 Task: Check the average views per listing of shed for storage in the last 3 years.
Action: Mouse moved to (918, 219)
Screenshot: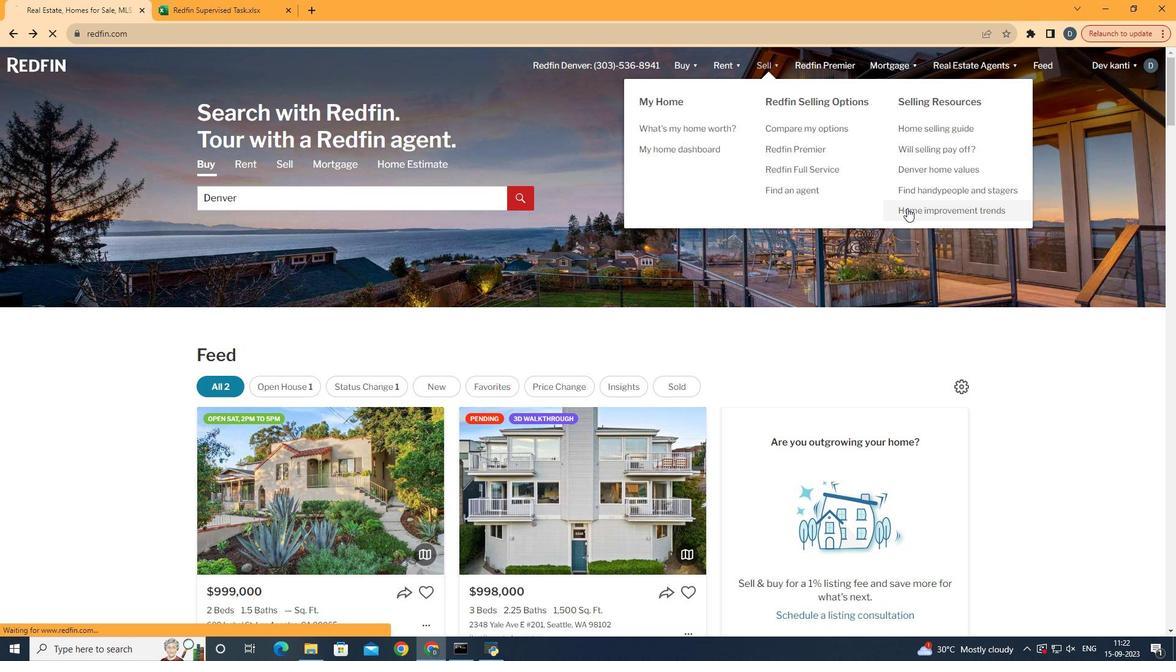 
Action: Mouse pressed left at (918, 219)
Screenshot: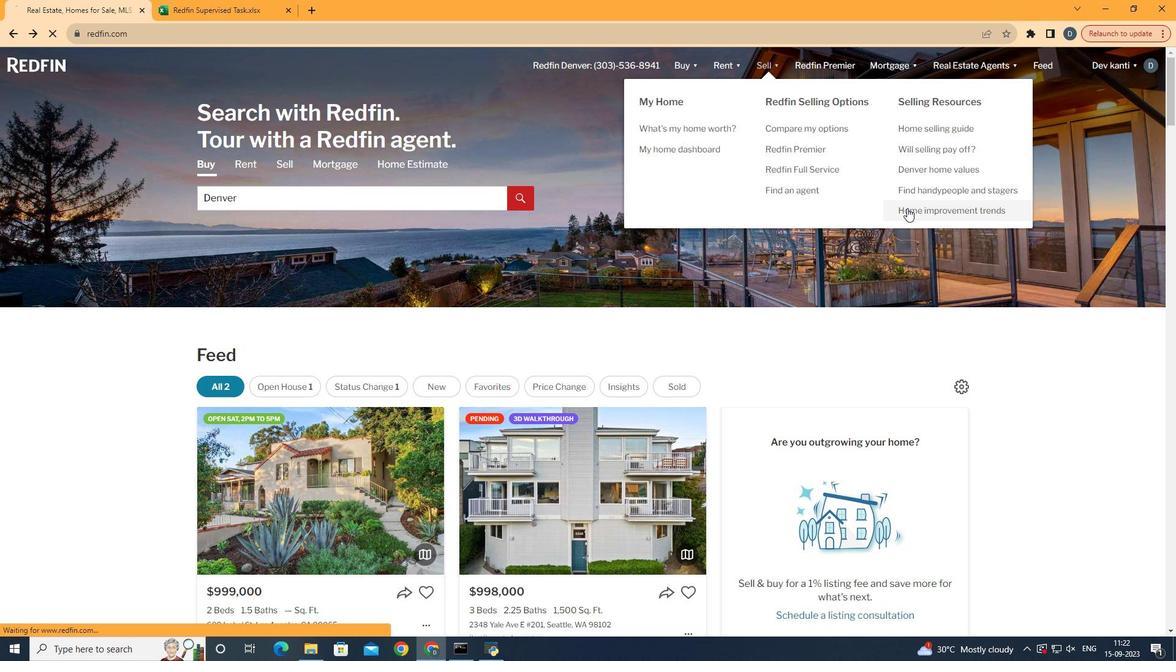 
Action: Mouse moved to (295, 237)
Screenshot: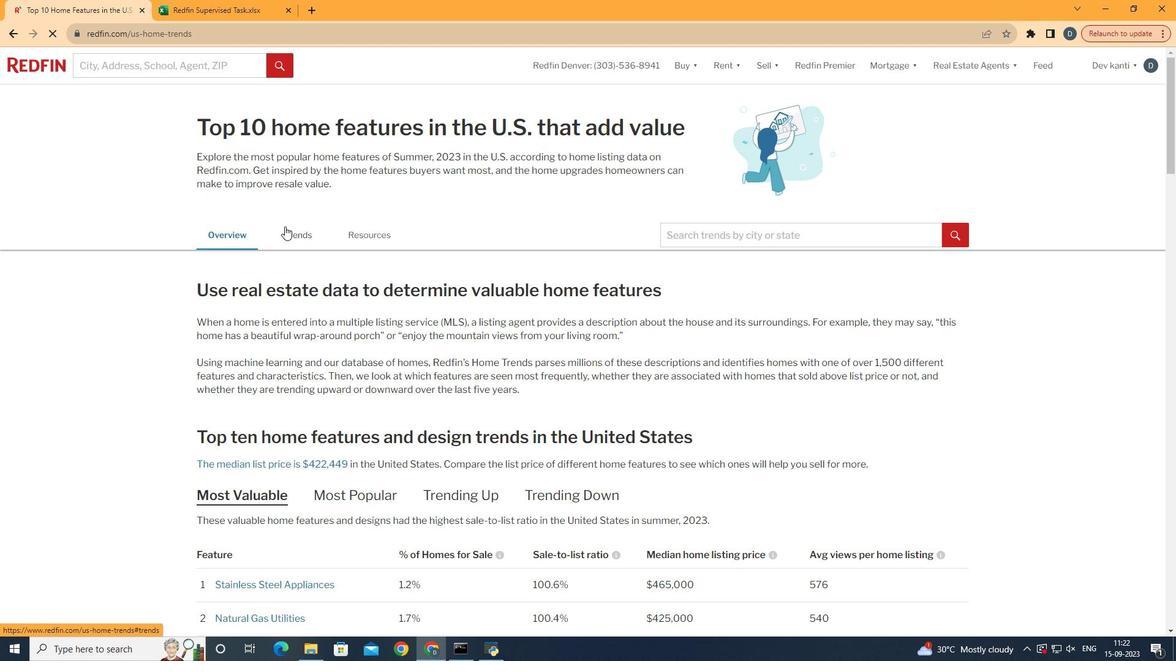 
Action: Mouse pressed left at (295, 237)
Screenshot: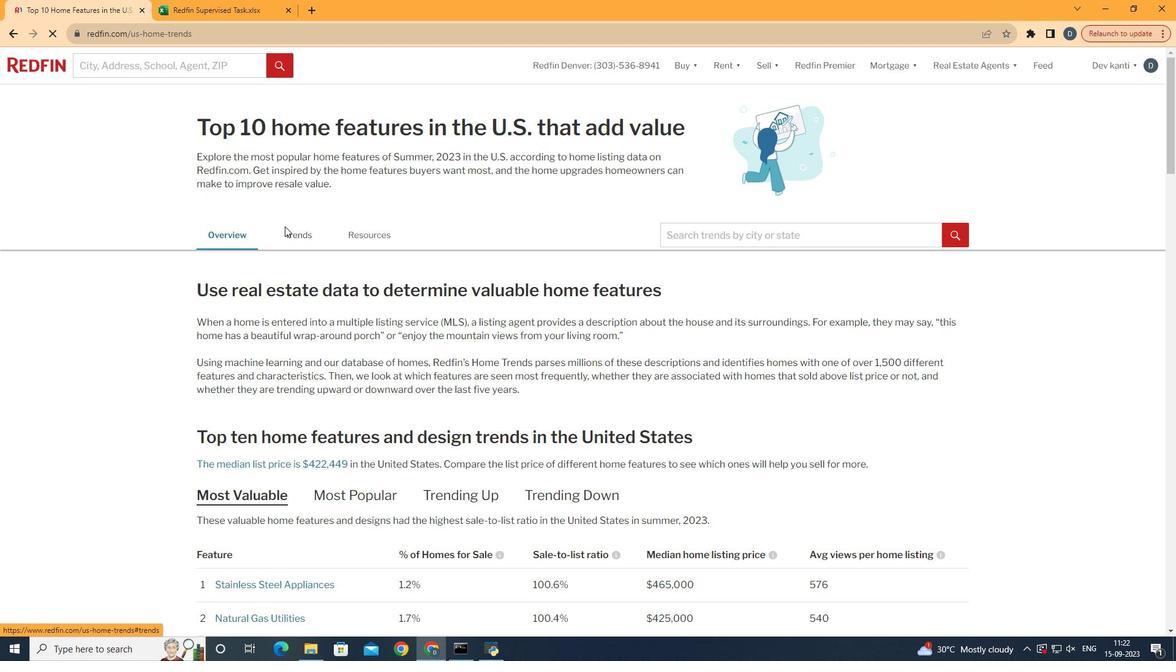 
Action: Mouse moved to (382, 302)
Screenshot: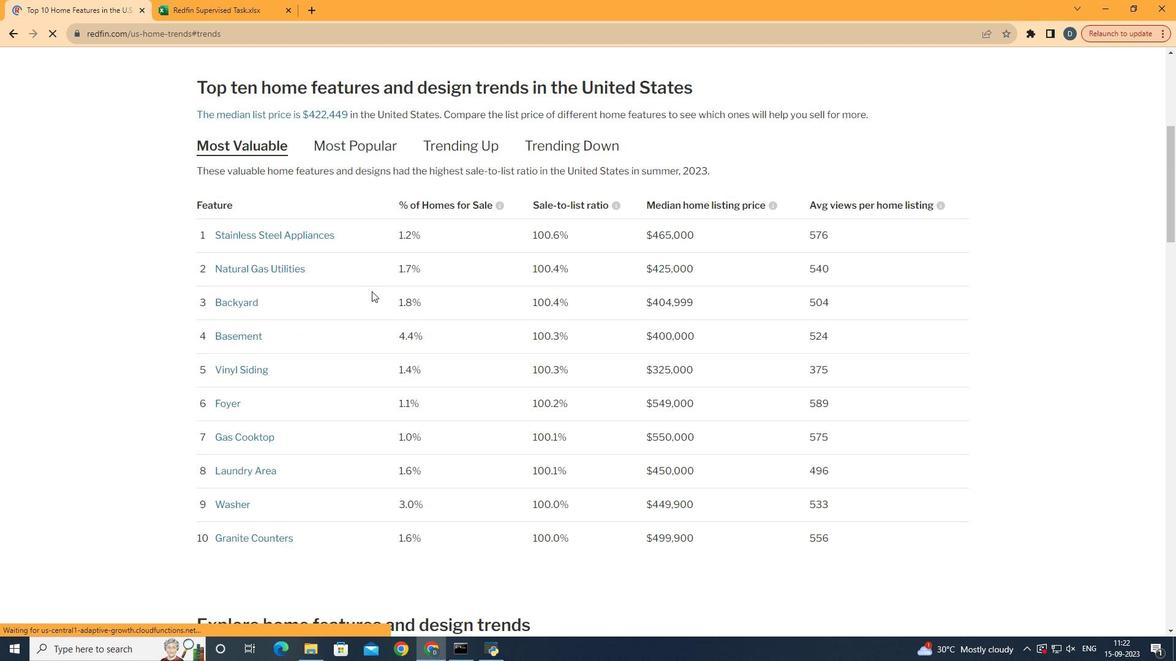 
Action: Mouse scrolled (382, 302) with delta (0, 0)
Screenshot: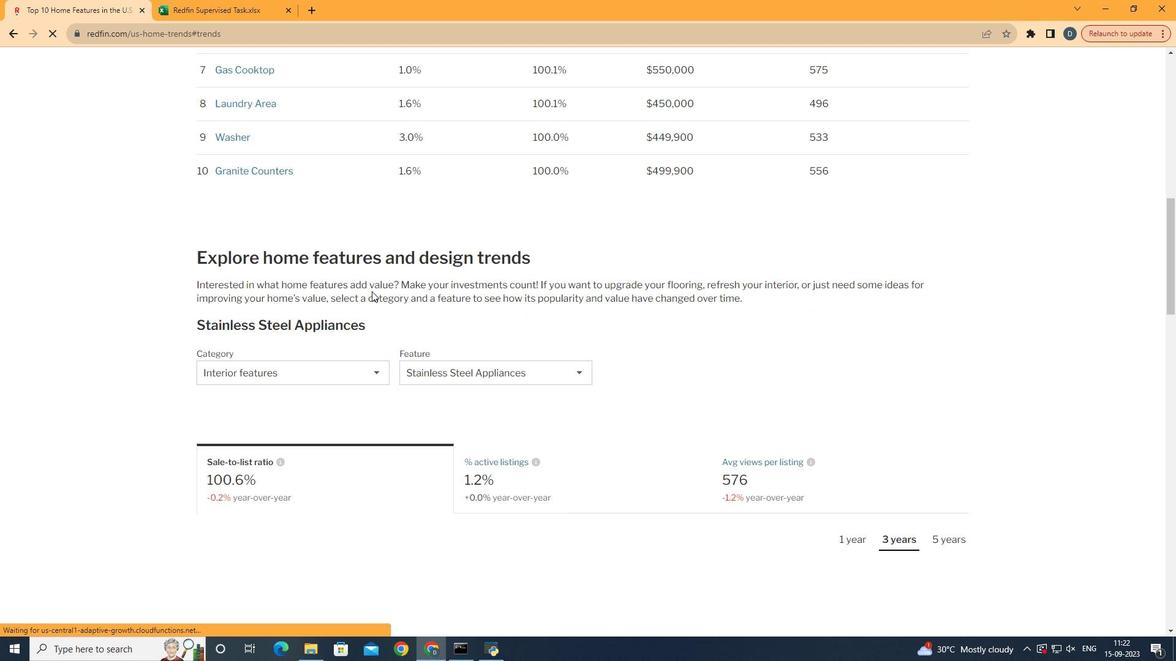 
Action: Mouse scrolled (382, 302) with delta (0, 0)
Screenshot: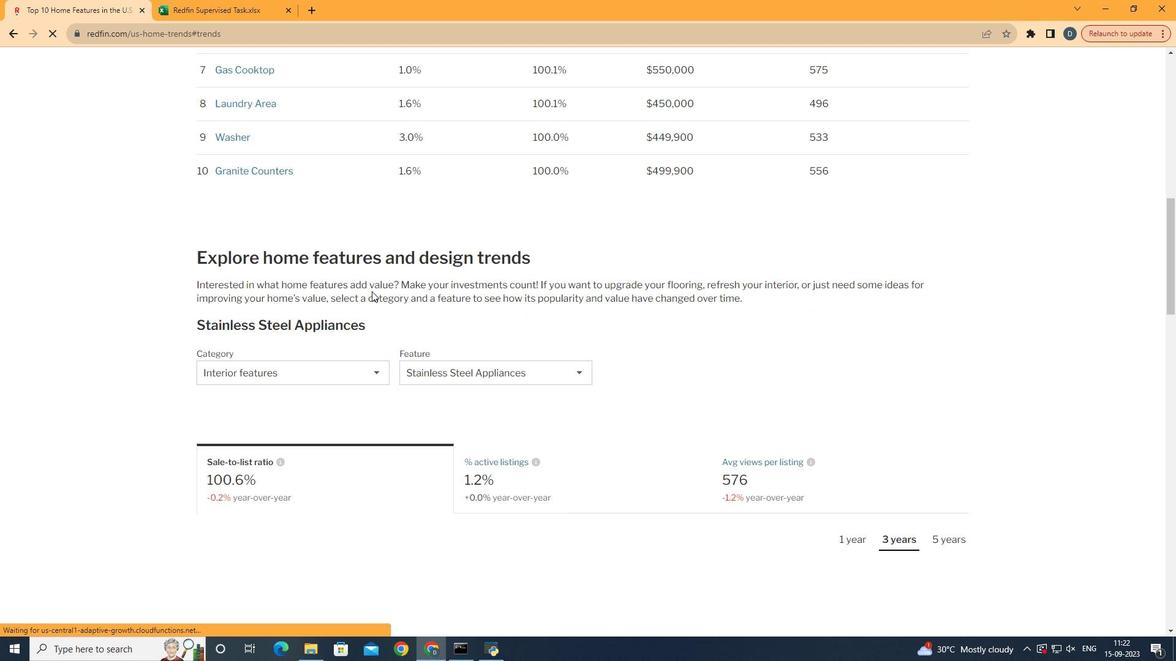 
Action: Mouse scrolled (382, 302) with delta (0, 0)
Screenshot: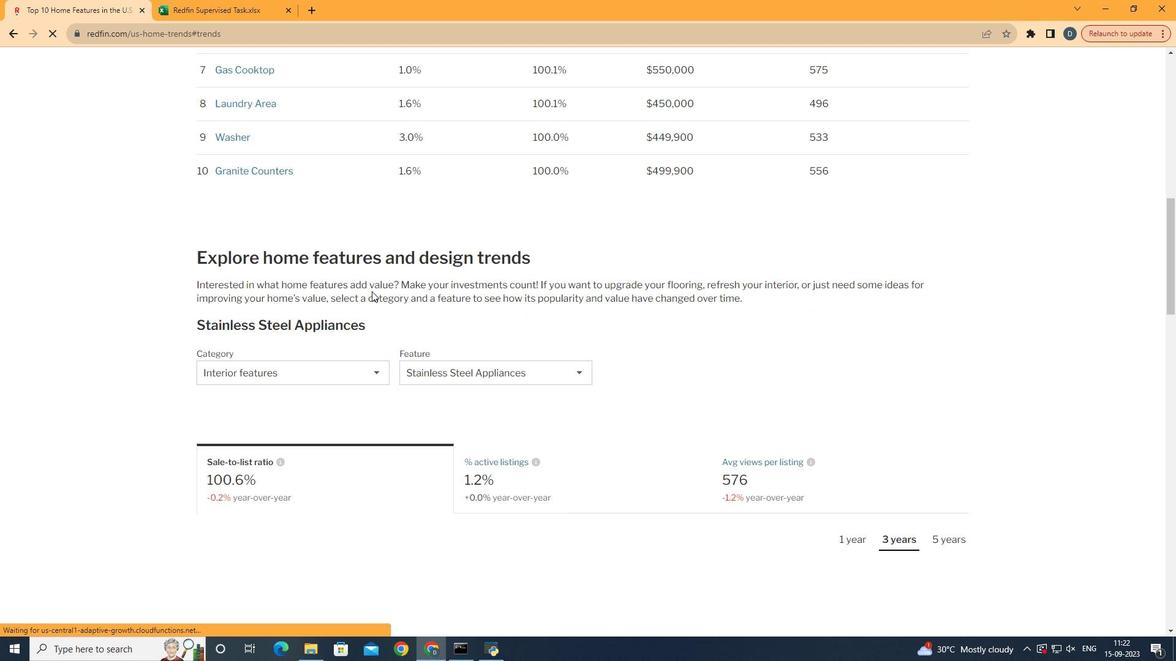 
Action: Mouse scrolled (382, 302) with delta (0, 0)
Screenshot: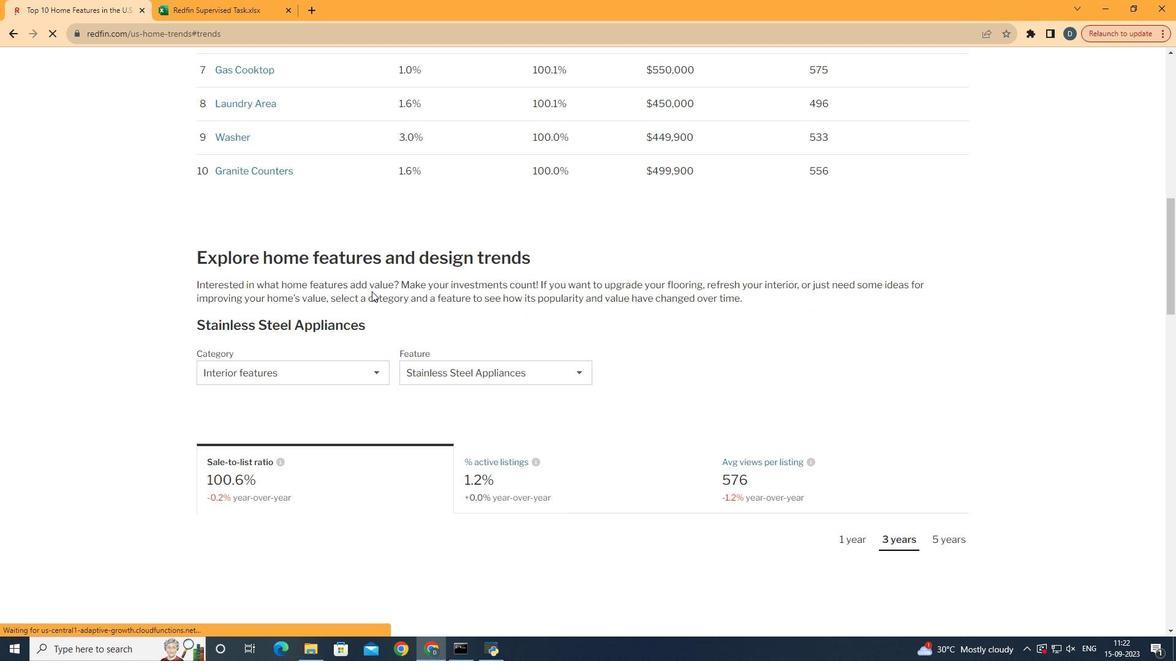 
Action: Mouse scrolled (382, 302) with delta (0, 0)
Screenshot: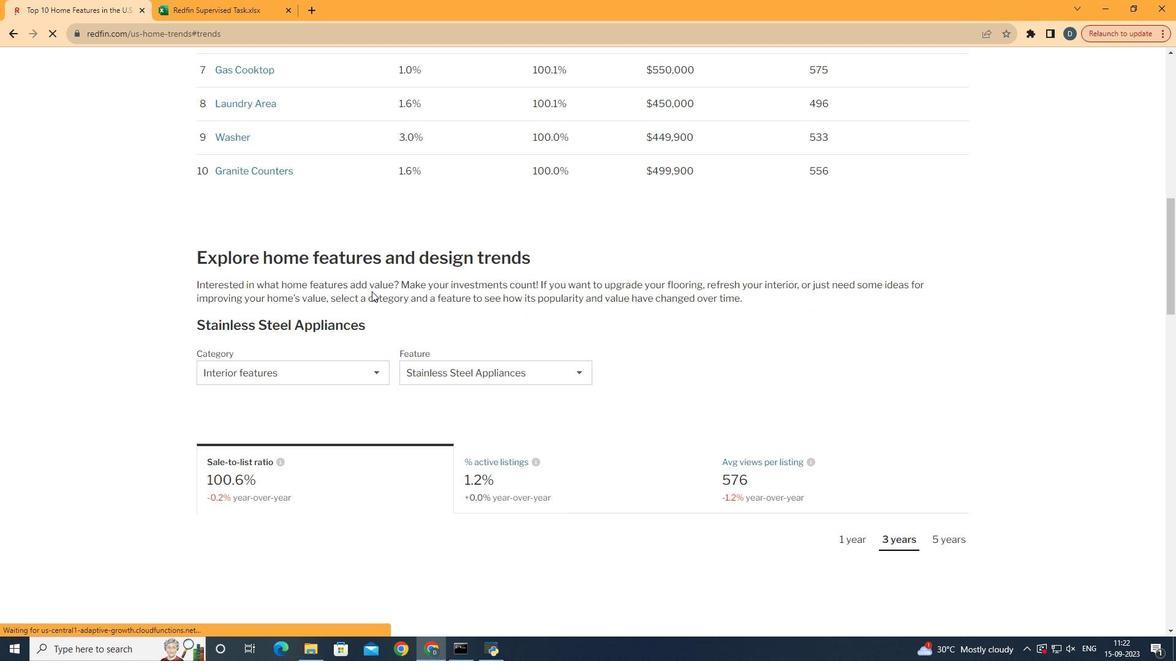 
Action: Mouse scrolled (382, 302) with delta (0, 0)
Screenshot: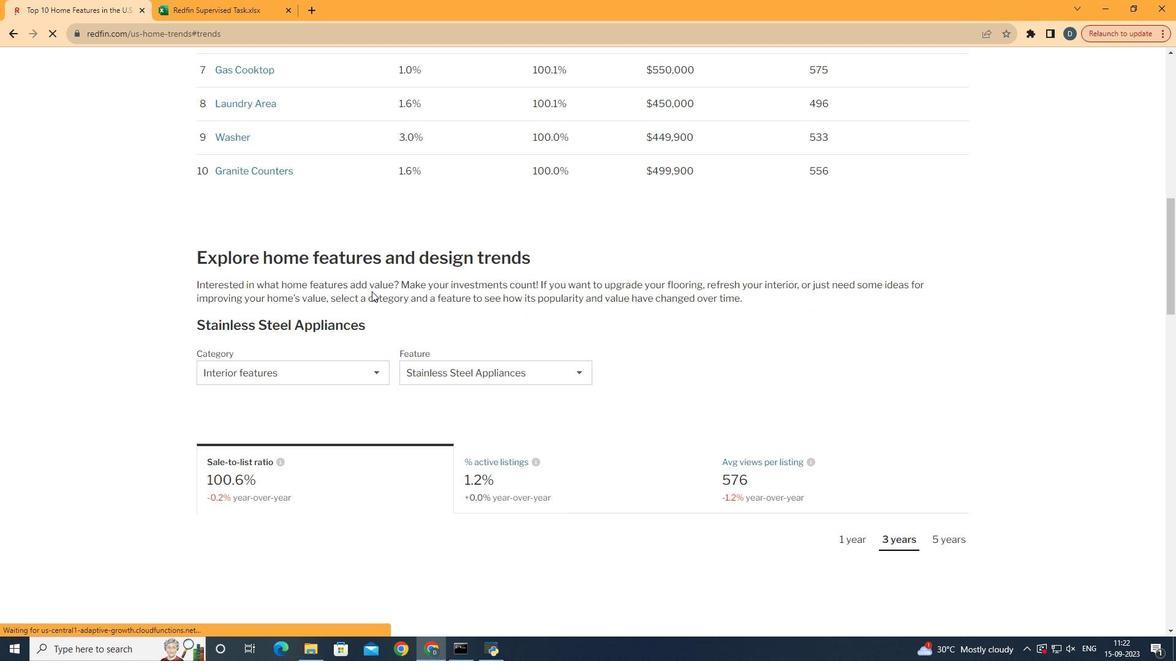 
Action: Mouse moved to (382, 302)
Screenshot: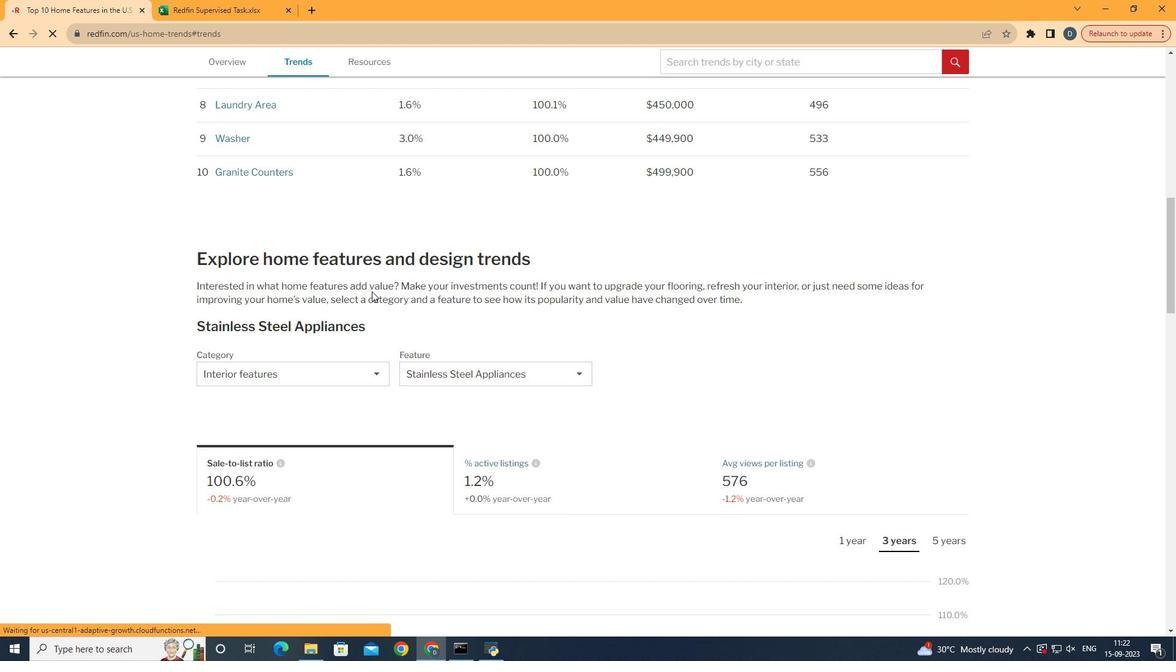 
Action: Mouse scrolled (382, 302) with delta (0, 0)
Screenshot: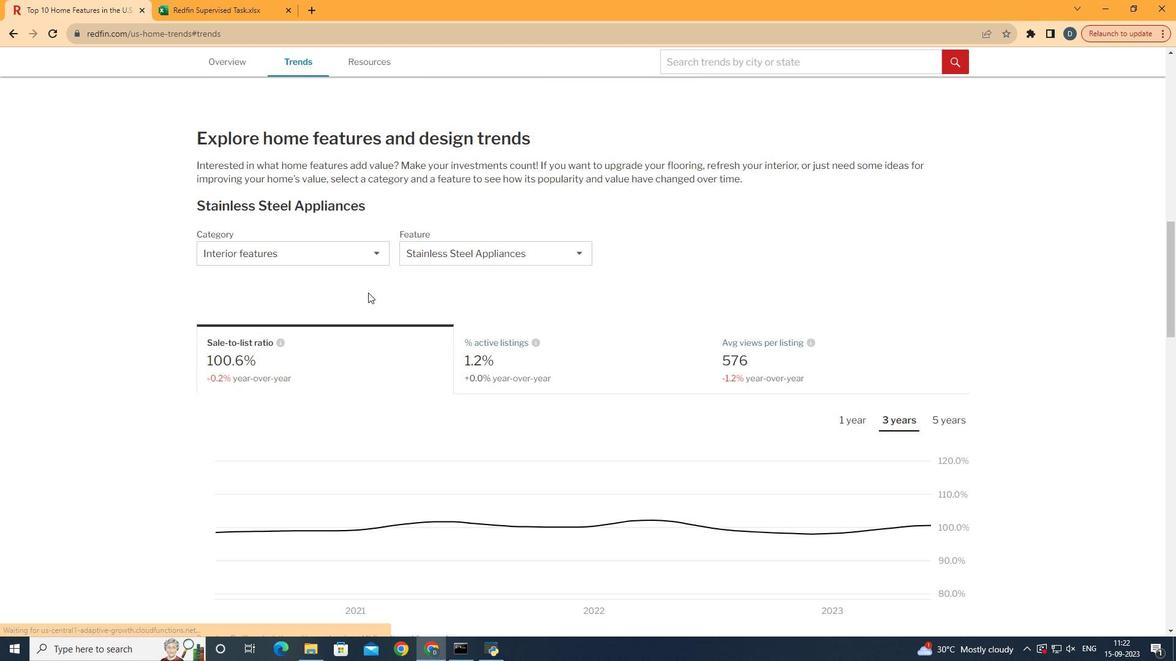 
Action: Mouse scrolled (382, 302) with delta (0, 0)
Screenshot: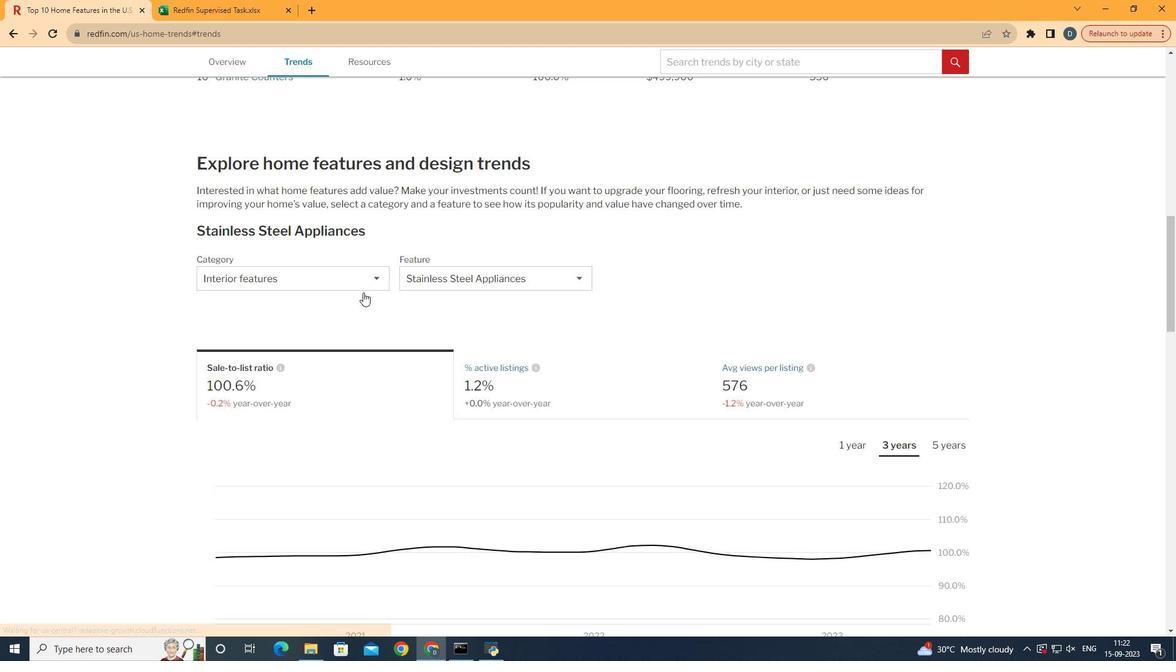 
Action: Mouse moved to (373, 303)
Screenshot: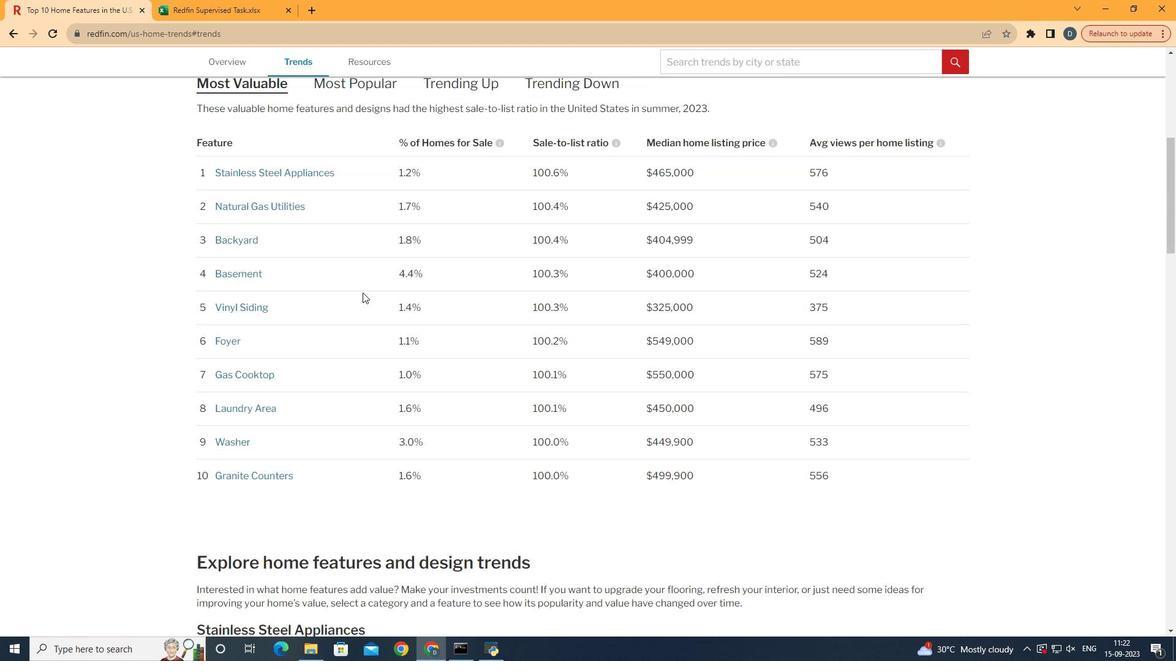 
Action: Mouse scrolled (373, 303) with delta (0, 0)
Screenshot: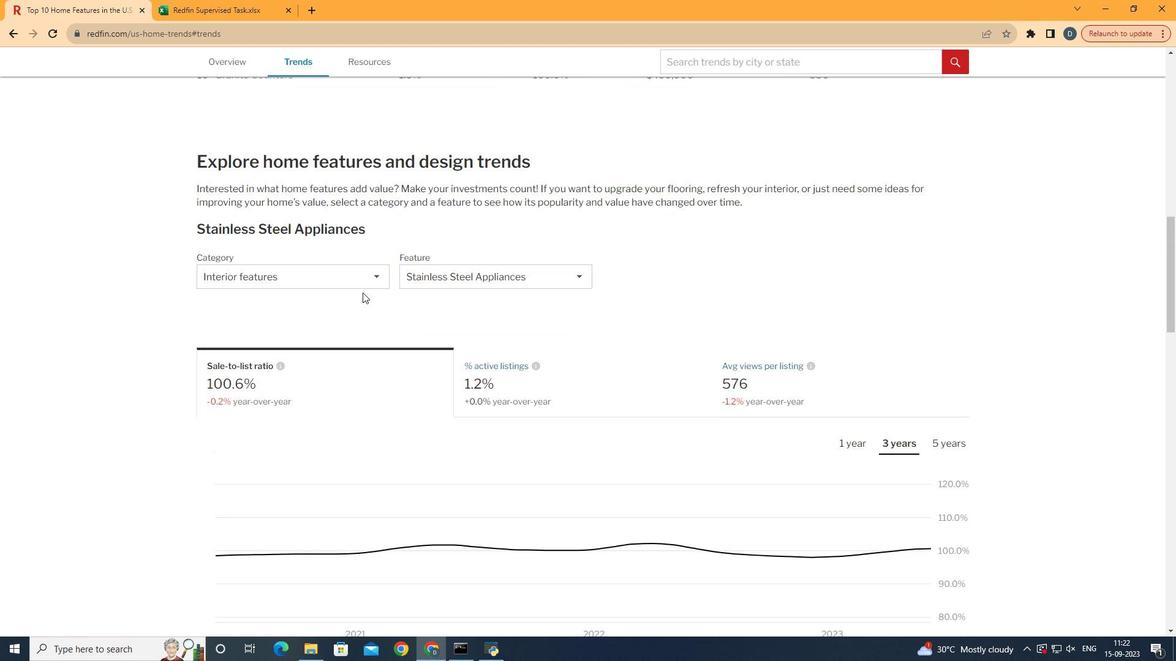 
Action: Mouse scrolled (373, 303) with delta (0, 0)
Screenshot: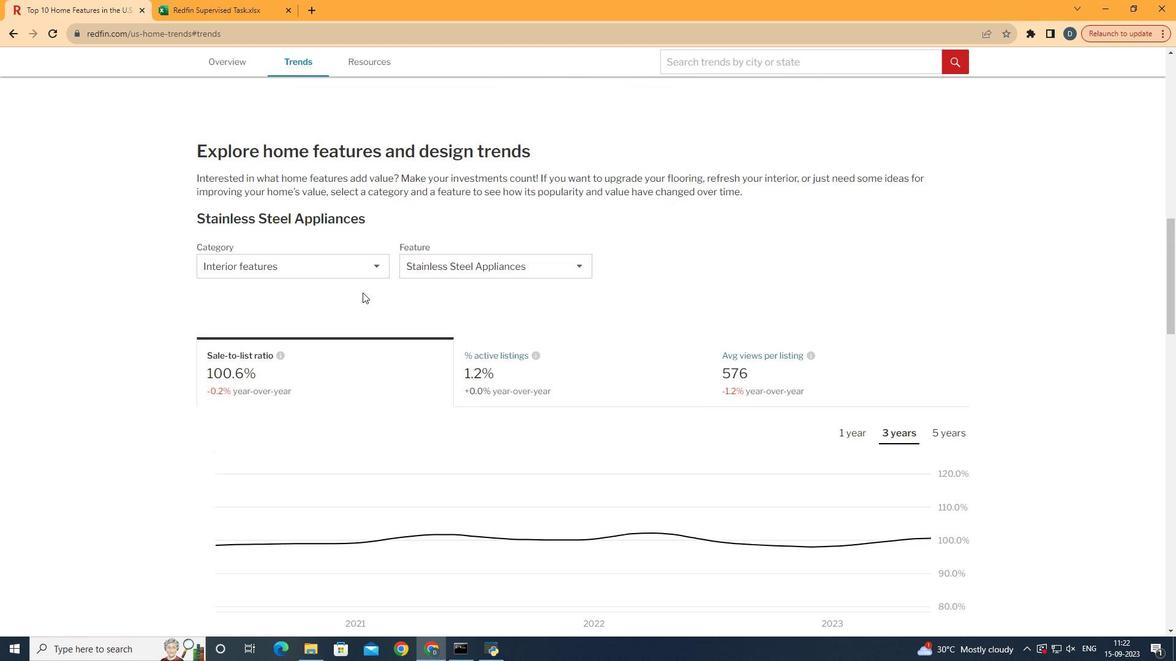 
Action: Mouse scrolled (373, 303) with delta (0, 0)
Screenshot: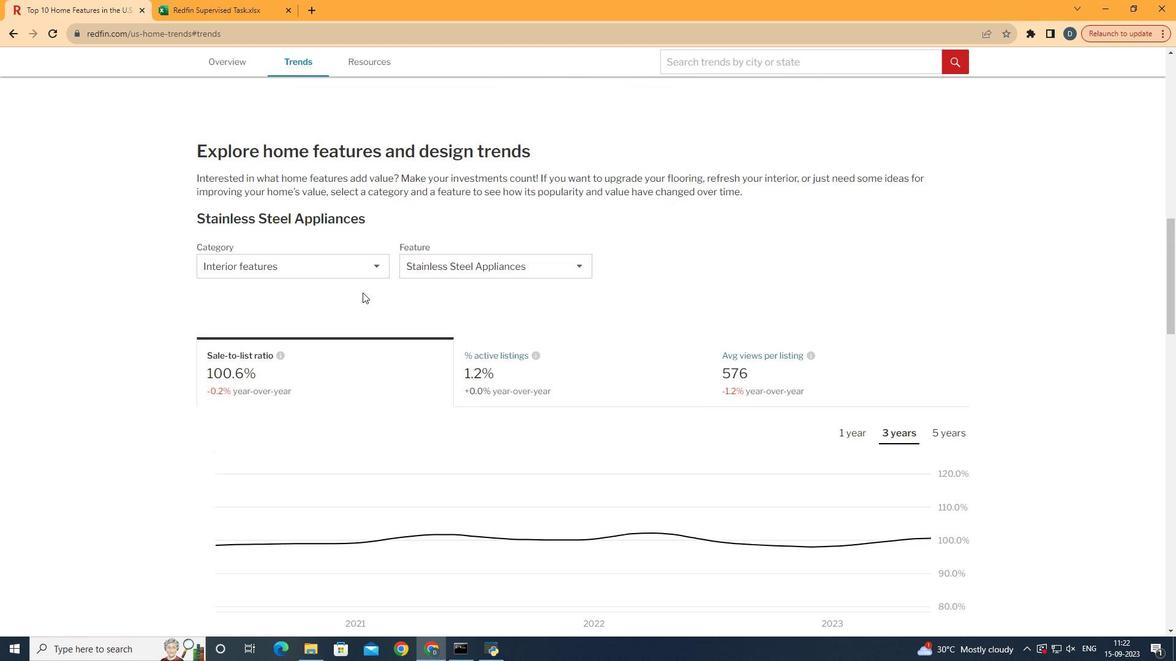 
Action: Mouse scrolled (373, 303) with delta (0, 0)
Screenshot: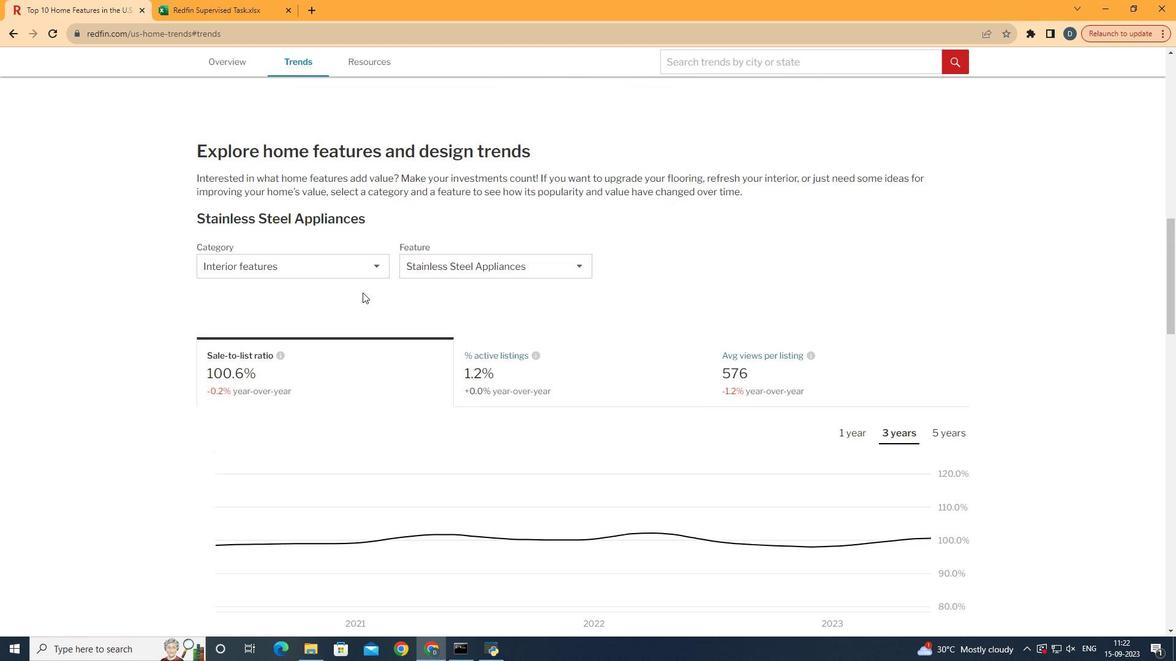 
Action: Mouse scrolled (373, 303) with delta (0, 0)
Screenshot: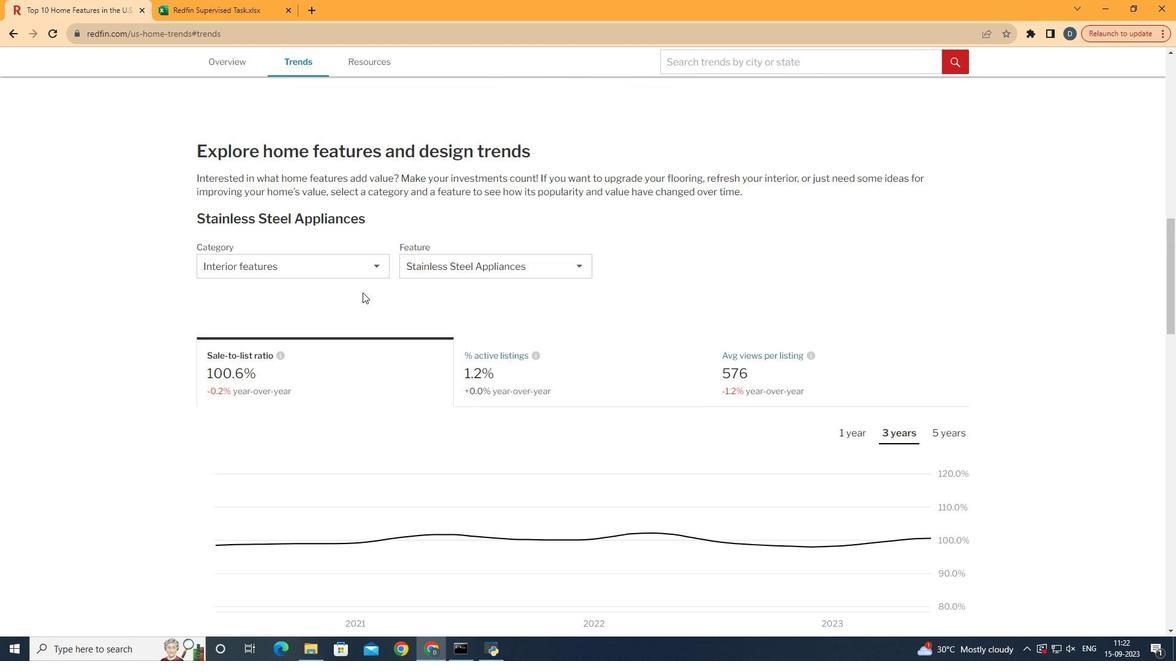 
Action: Mouse scrolled (373, 303) with delta (0, 0)
Screenshot: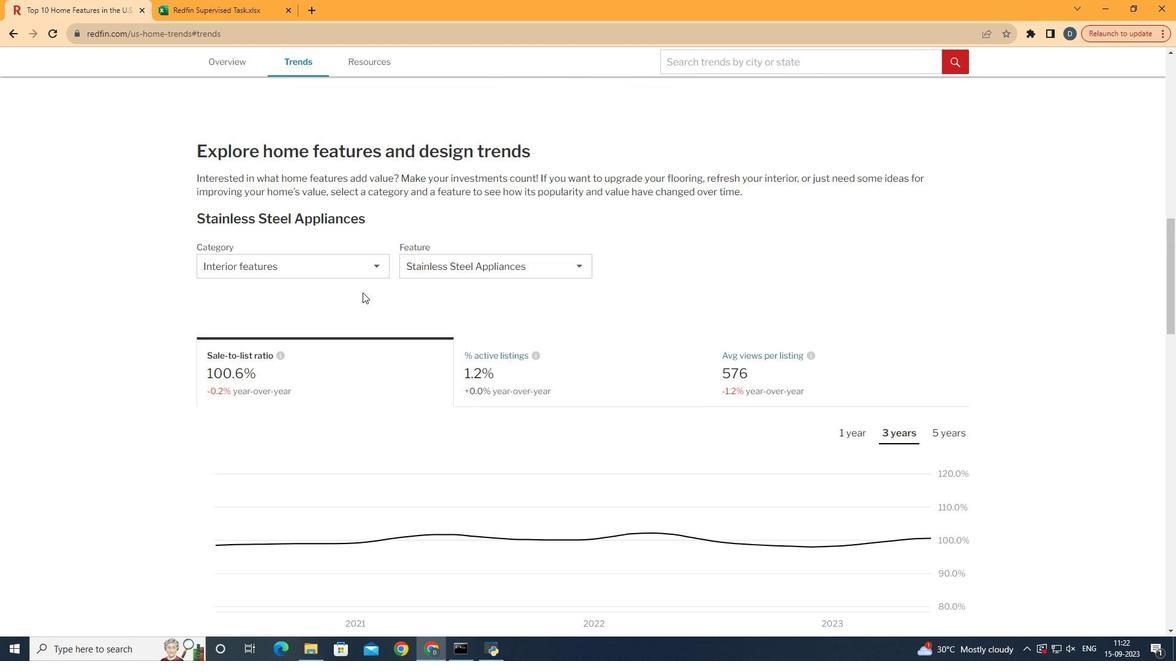 
Action: Mouse scrolled (373, 303) with delta (0, 0)
Screenshot: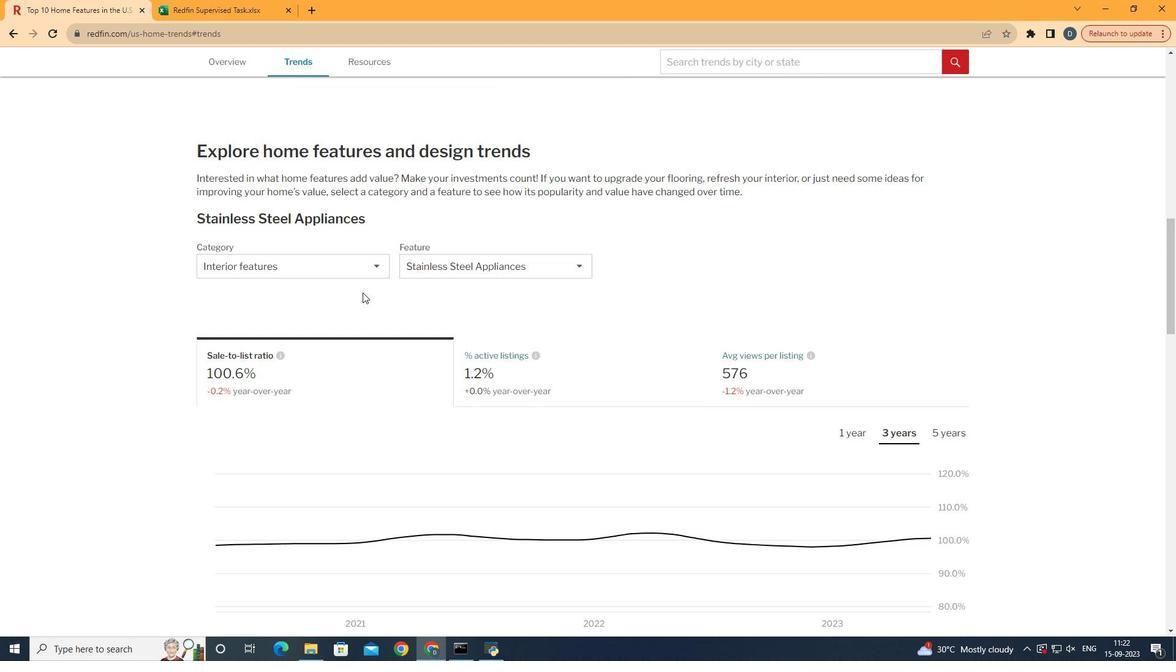 
Action: Mouse moved to (370, 281)
Screenshot: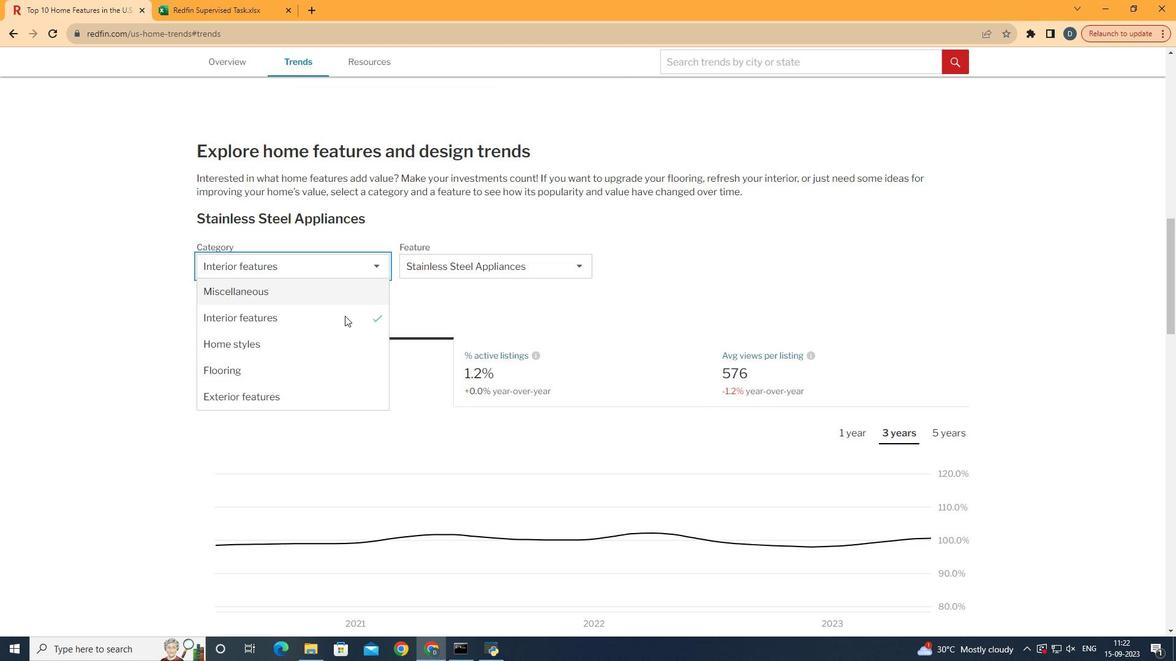 
Action: Mouse pressed left at (370, 281)
Screenshot: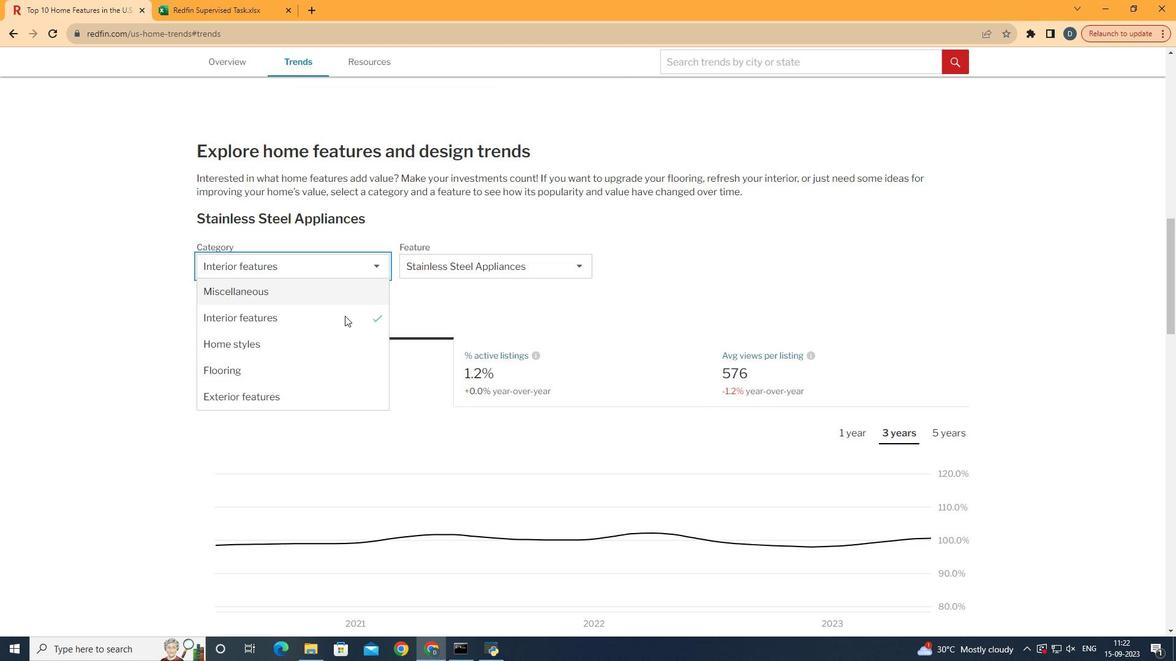 
Action: Mouse moved to (342, 413)
Screenshot: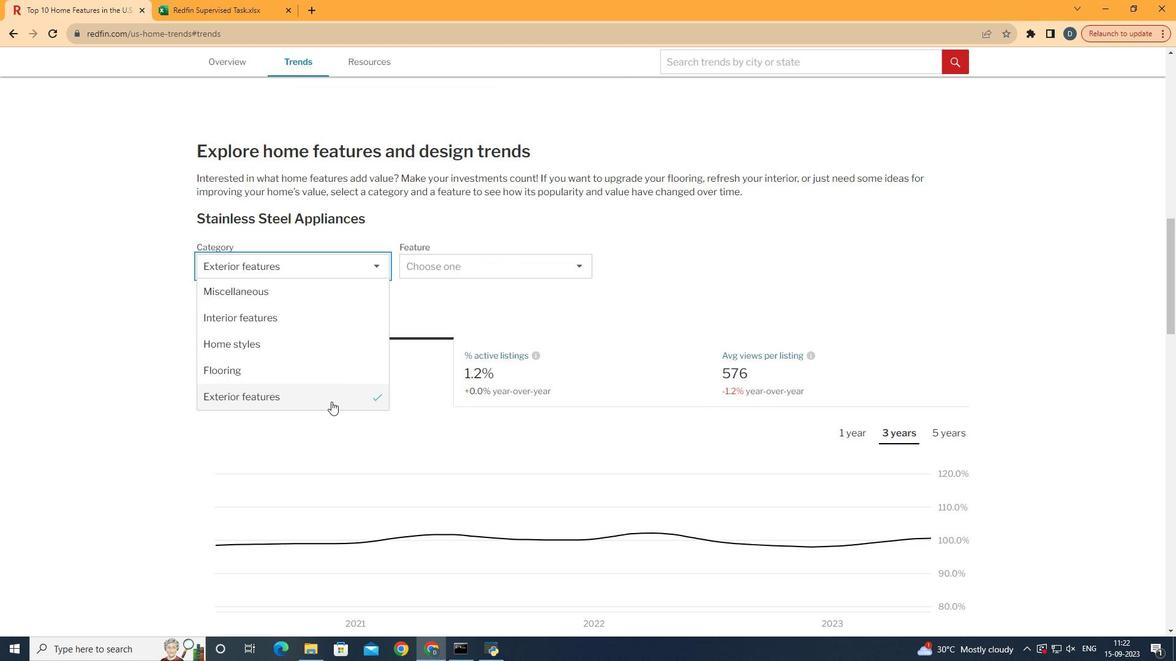
Action: Mouse pressed left at (342, 413)
Screenshot: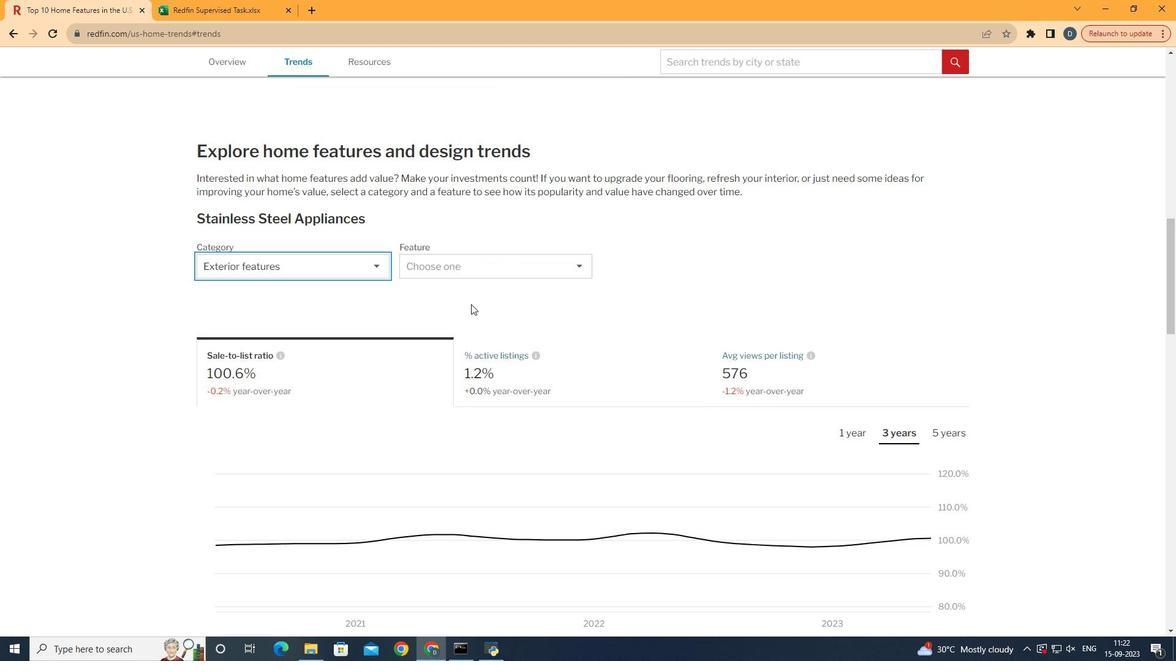 
Action: Mouse moved to (523, 275)
Screenshot: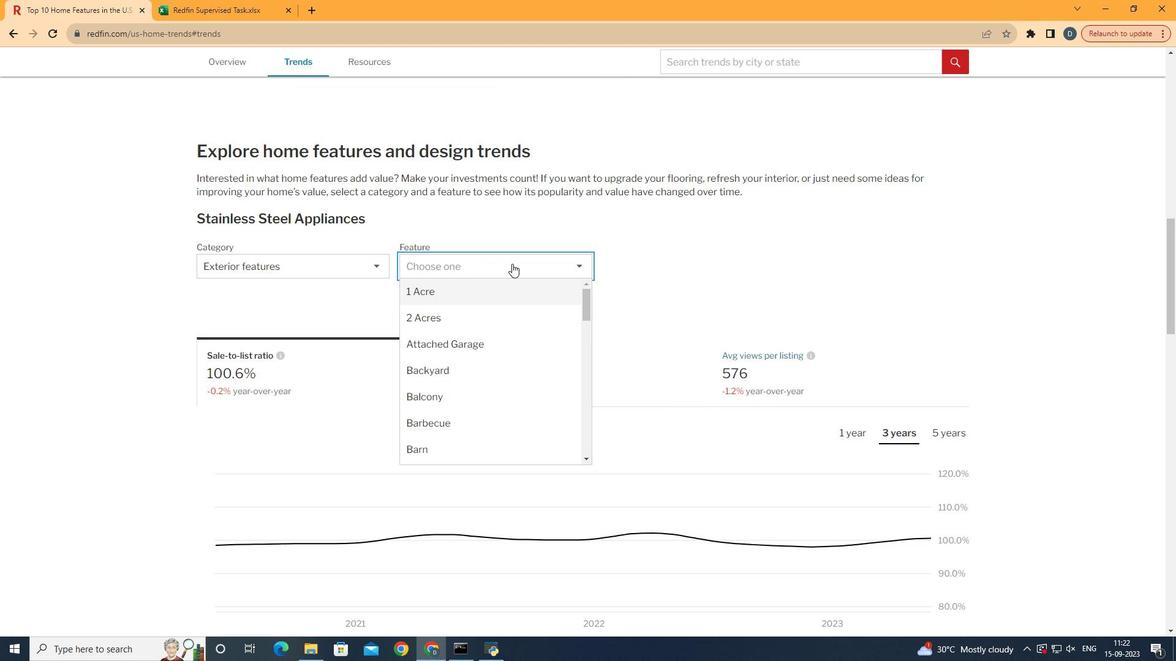 
Action: Mouse pressed left at (523, 275)
Screenshot: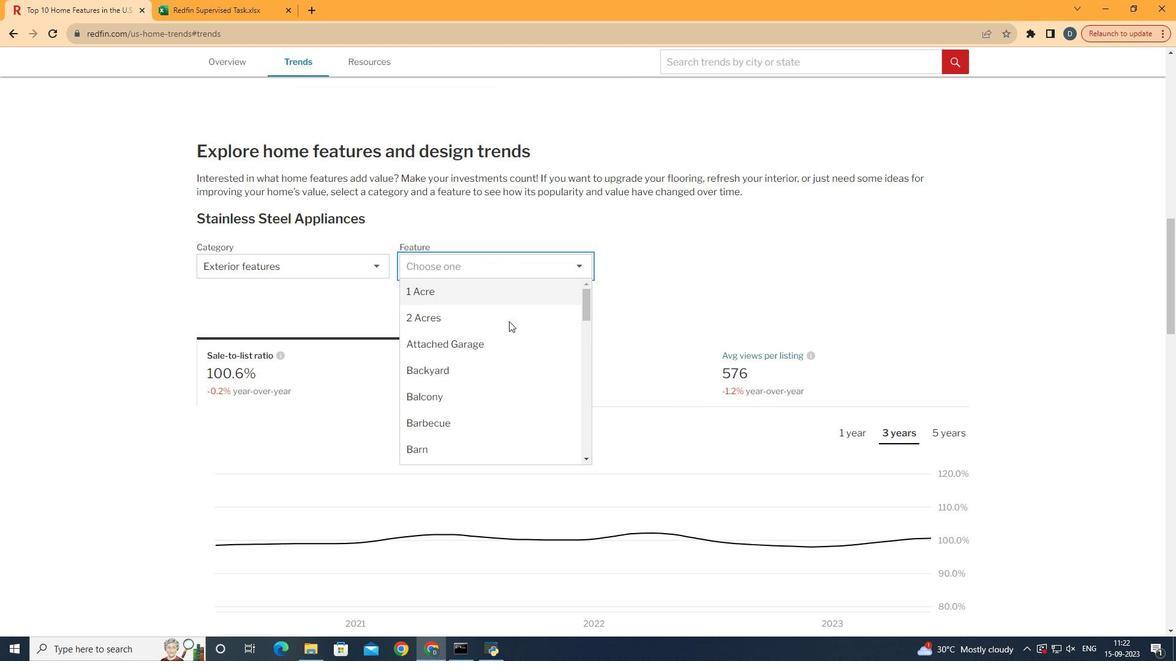 
Action: Mouse moved to (506, 358)
Screenshot: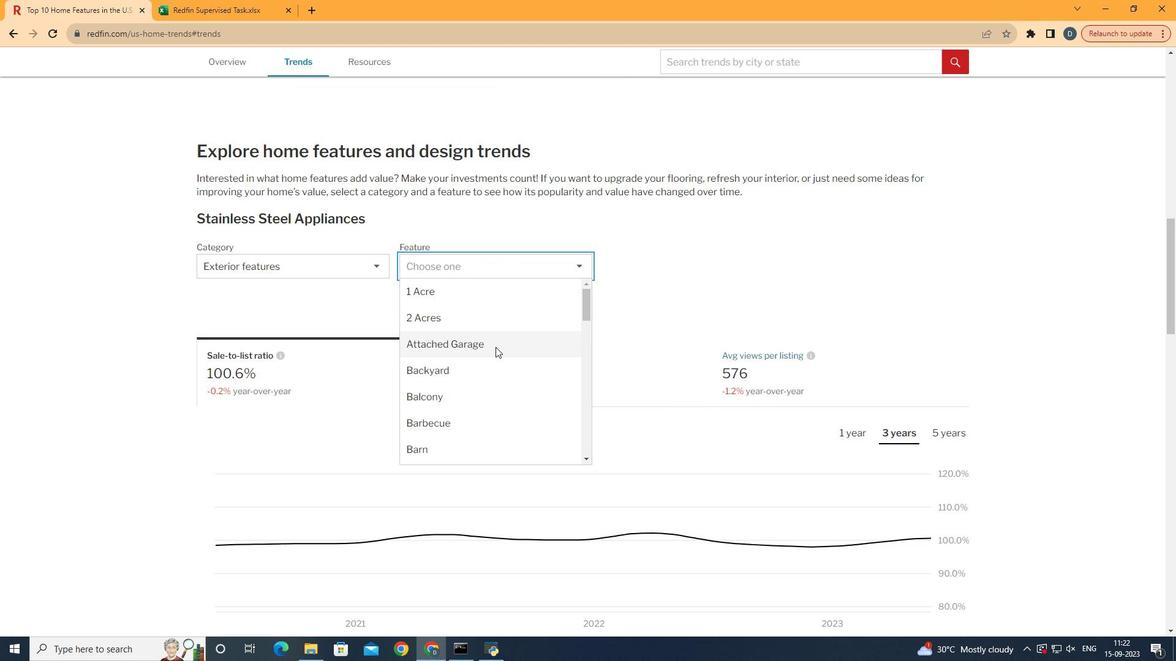 
Action: Mouse scrolled (506, 357) with delta (0, 0)
Screenshot: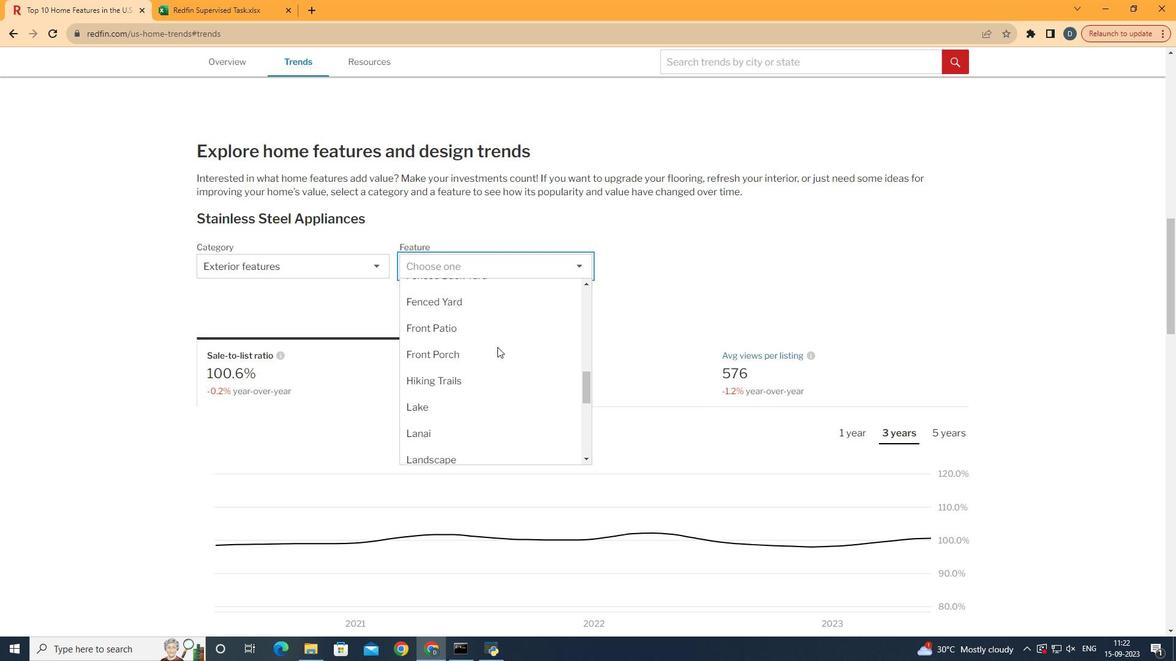 
Action: Mouse scrolled (506, 357) with delta (0, 0)
Screenshot: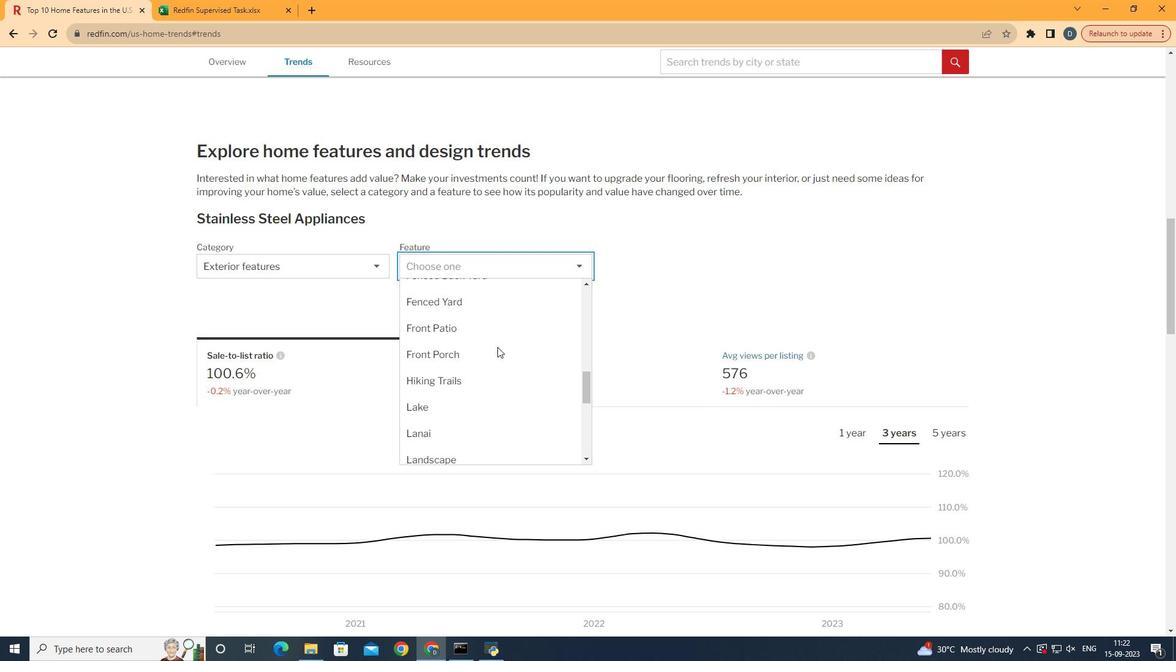 
Action: Mouse scrolled (506, 357) with delta (0, 0)
Screenshot: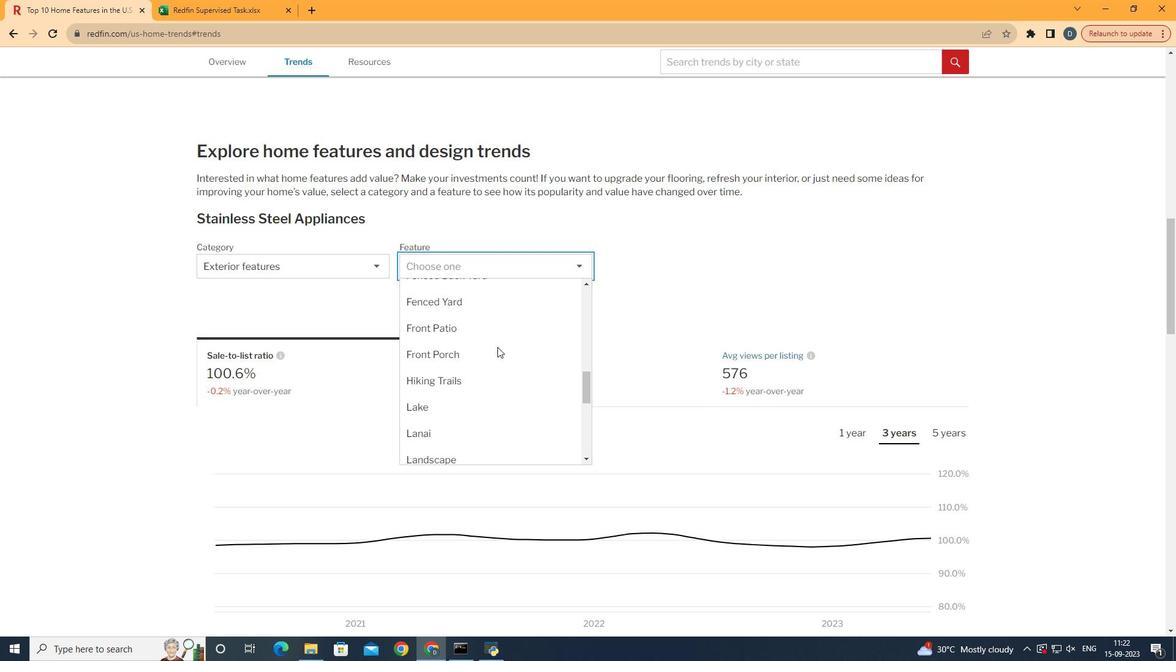 
Action: Mouse scrolled (506, 357) with delta (0, 0)
Screenshot: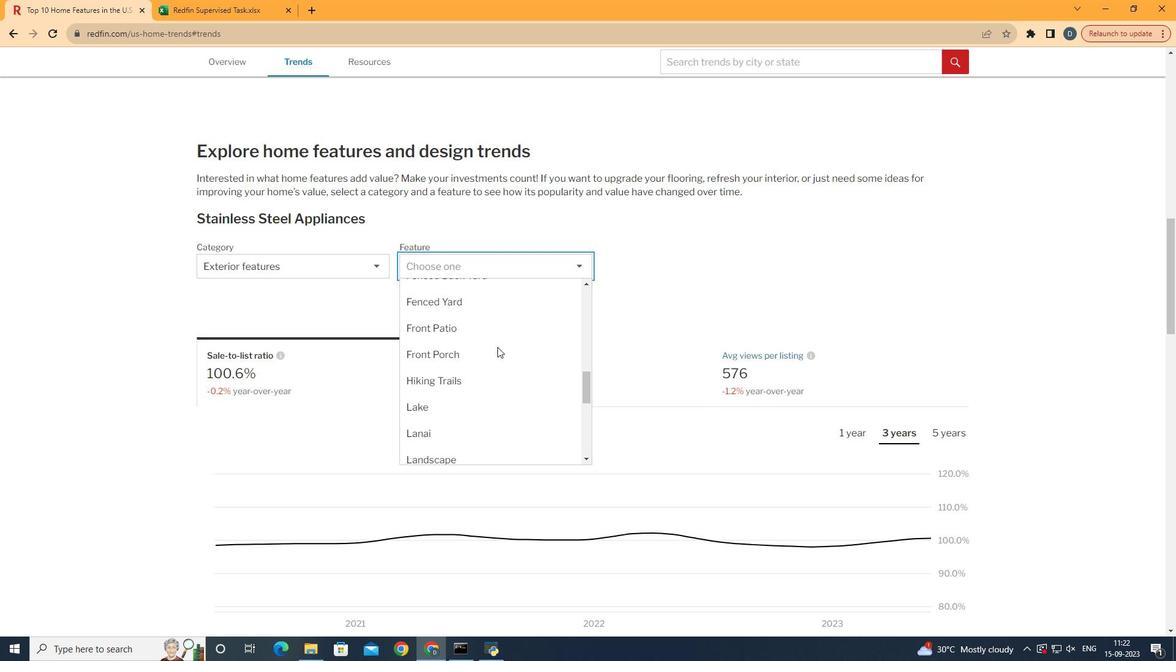 
Action: Mouse scrolled (506, 357) with delta (0, 0)
Screenshot: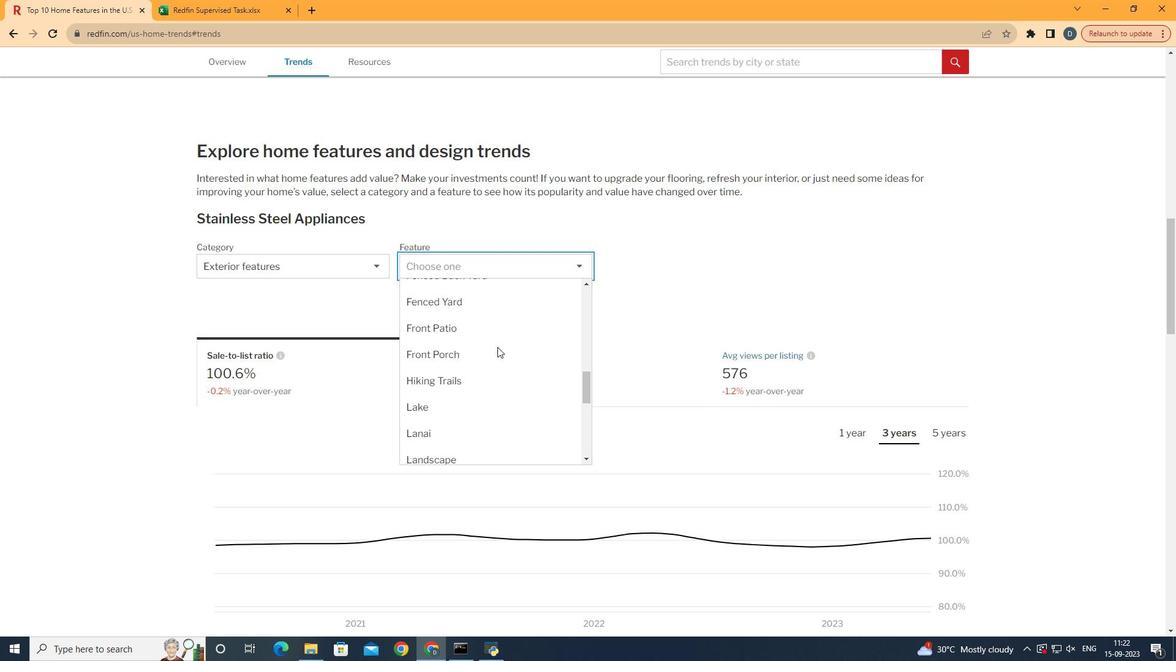 
Action: Mouse scrolled (506, 357) with delta (0, 0)
Screenshot: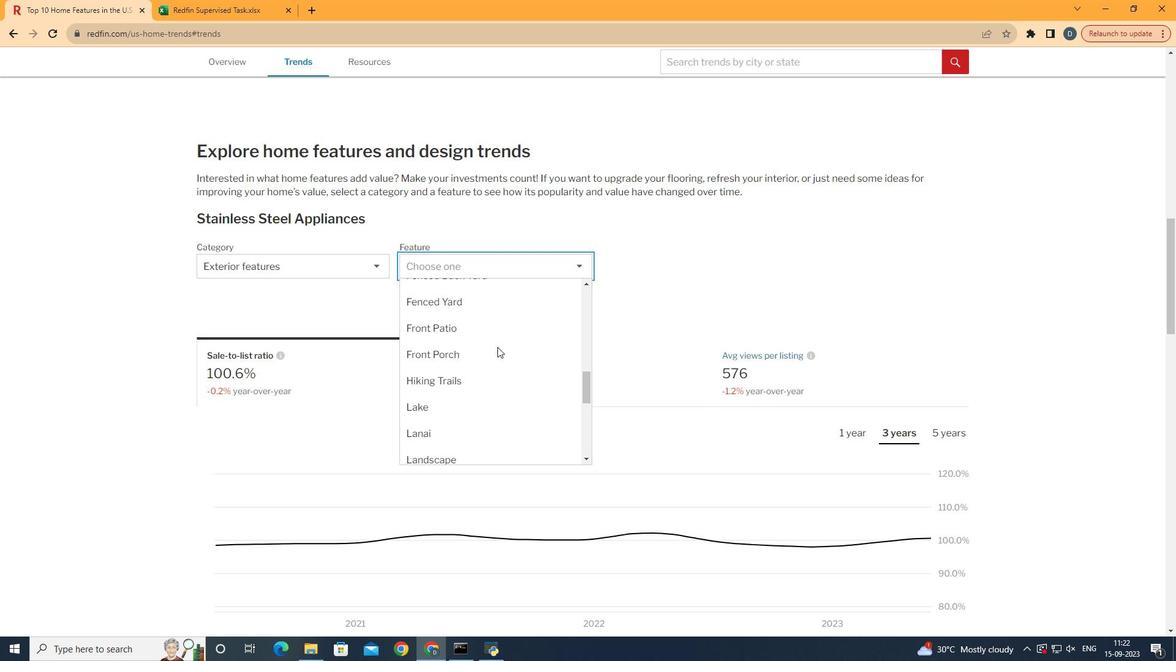
Action: Mouse moved to (506, 358)
Screenshot: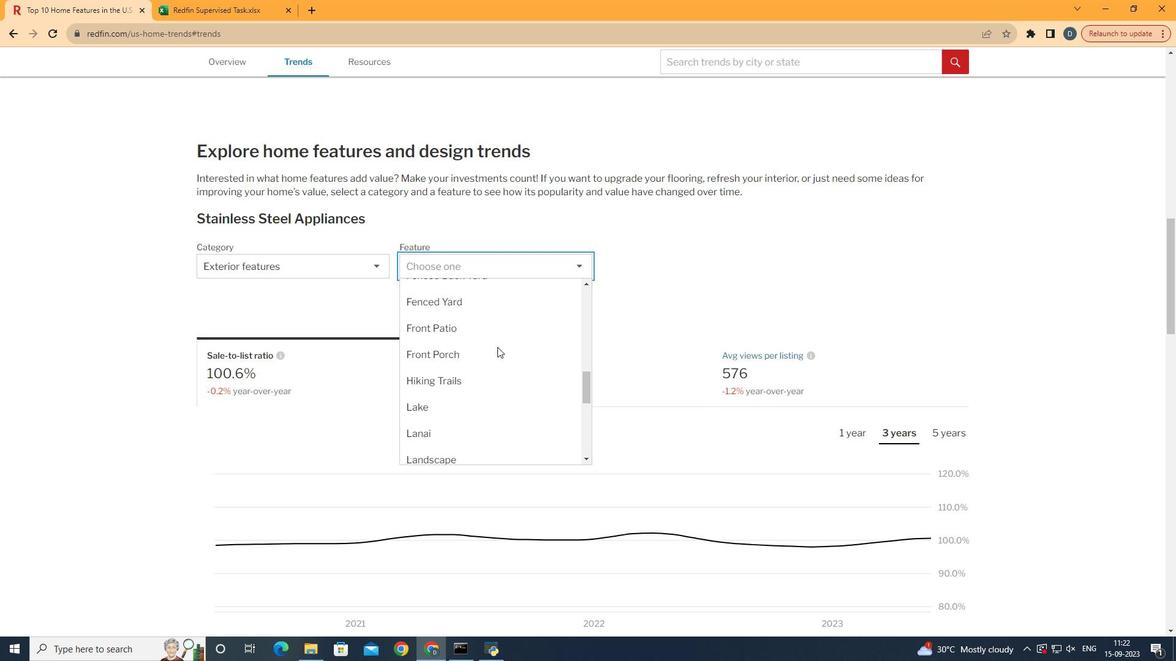 
Action: Mouse scrolled (506, 357) with delta (0, 0)
Screenshot: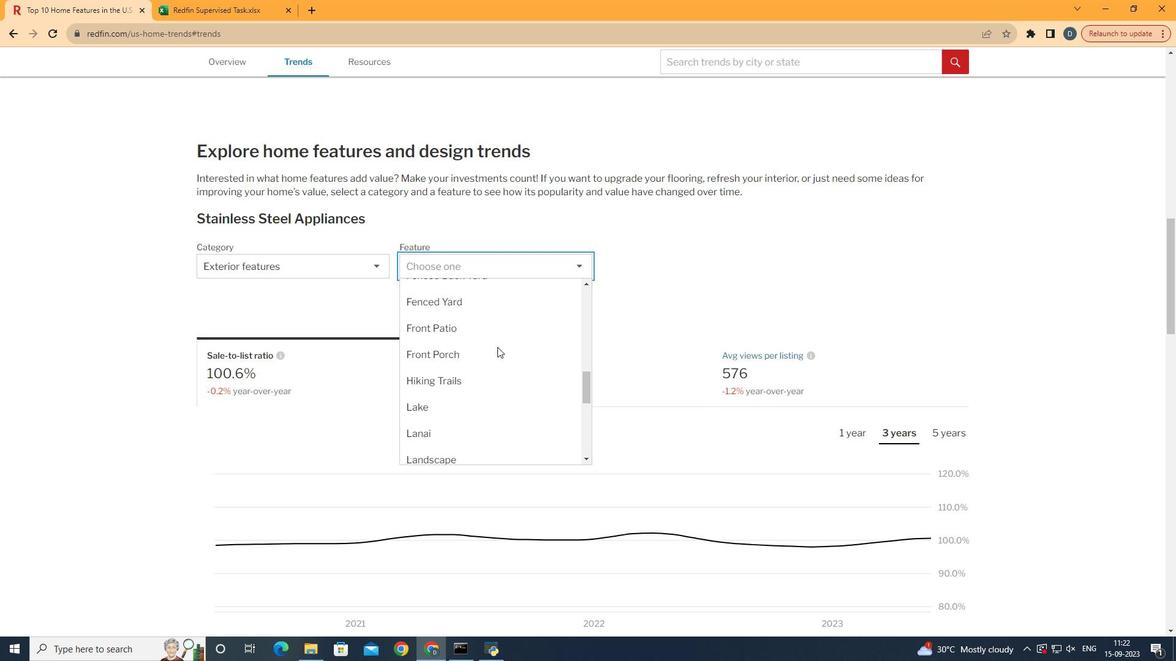 
Action: Mouse moved to (508, 358)
Screenshot: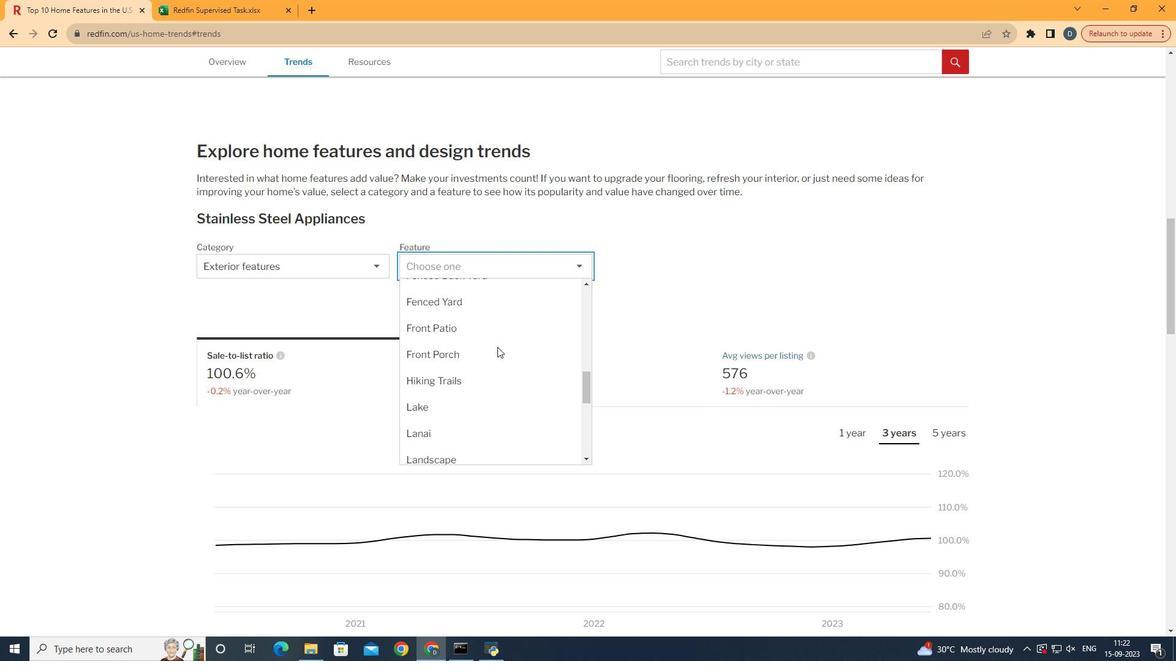 
Action: Mouse scrolled (508, 357) with delta (0, 0)
Screenshot: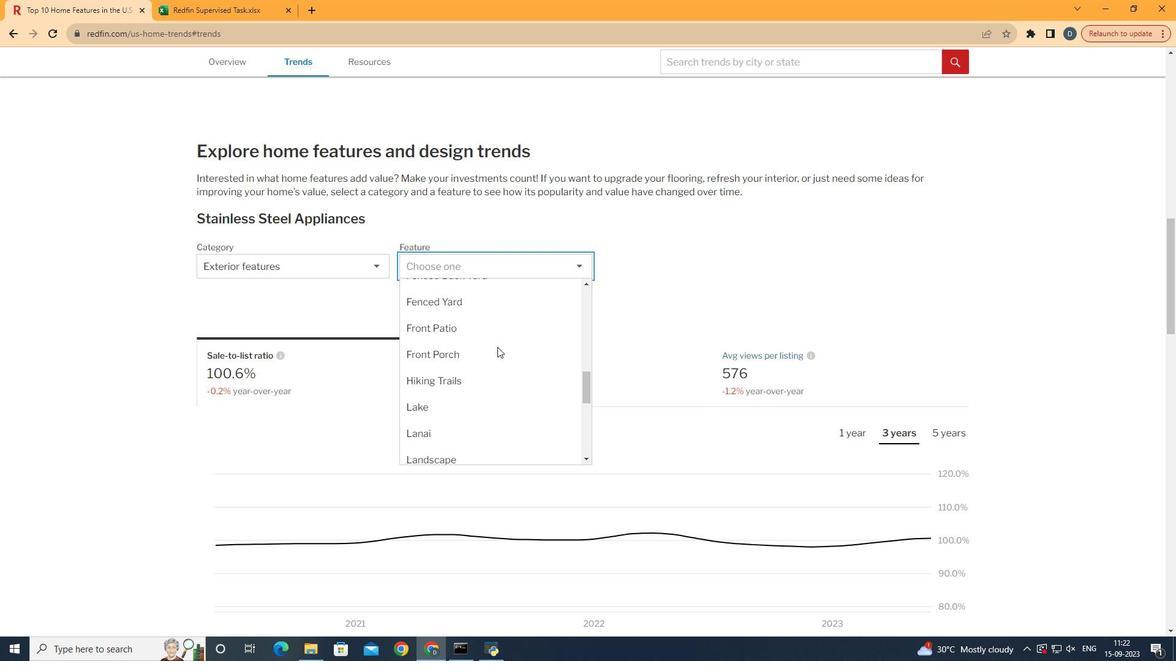 
Action: Mouse moved to (508, 358)
Screenshot: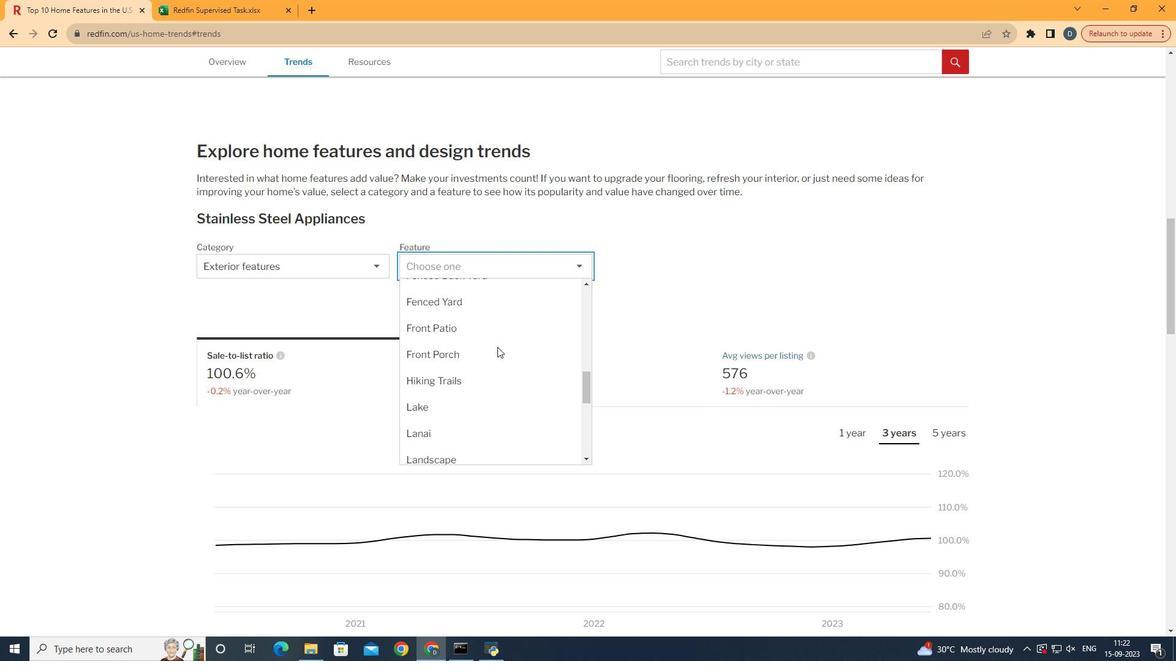 
Action: Mouse scrolled (508, 357) with delta (0, 0)
Screenshot: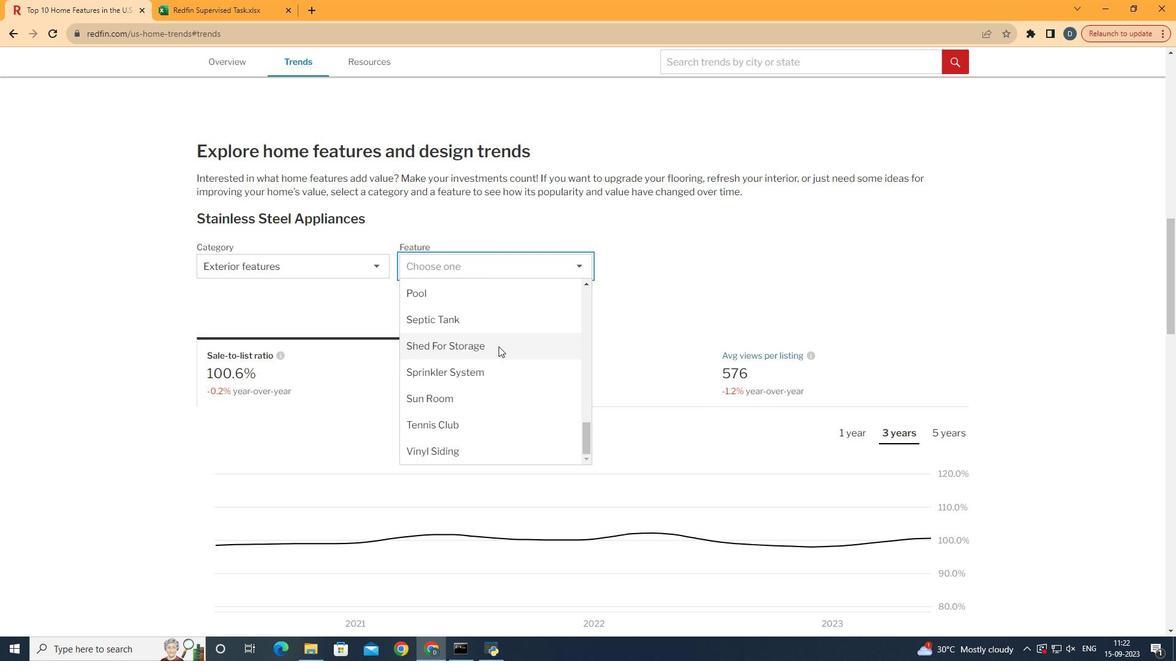 
Action: Mouse scrolled (508, 357) with delta (0, 0)
Screenshot: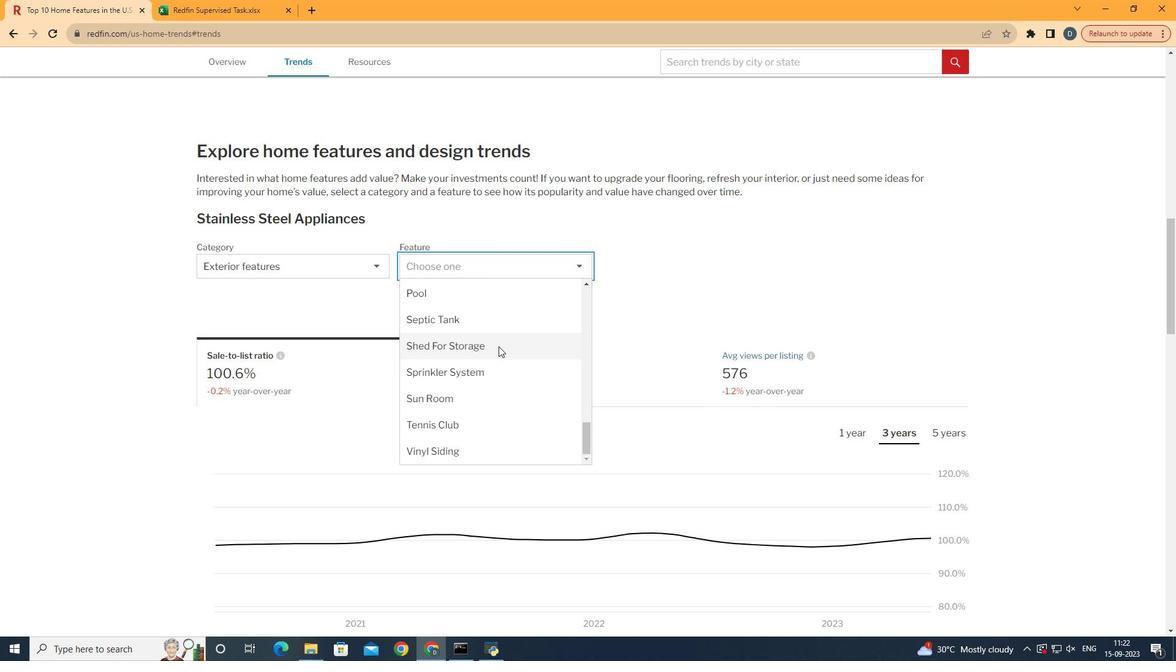 
Action: Mouse scrolled (508, 357) with delta (0, 0)
Screenshot: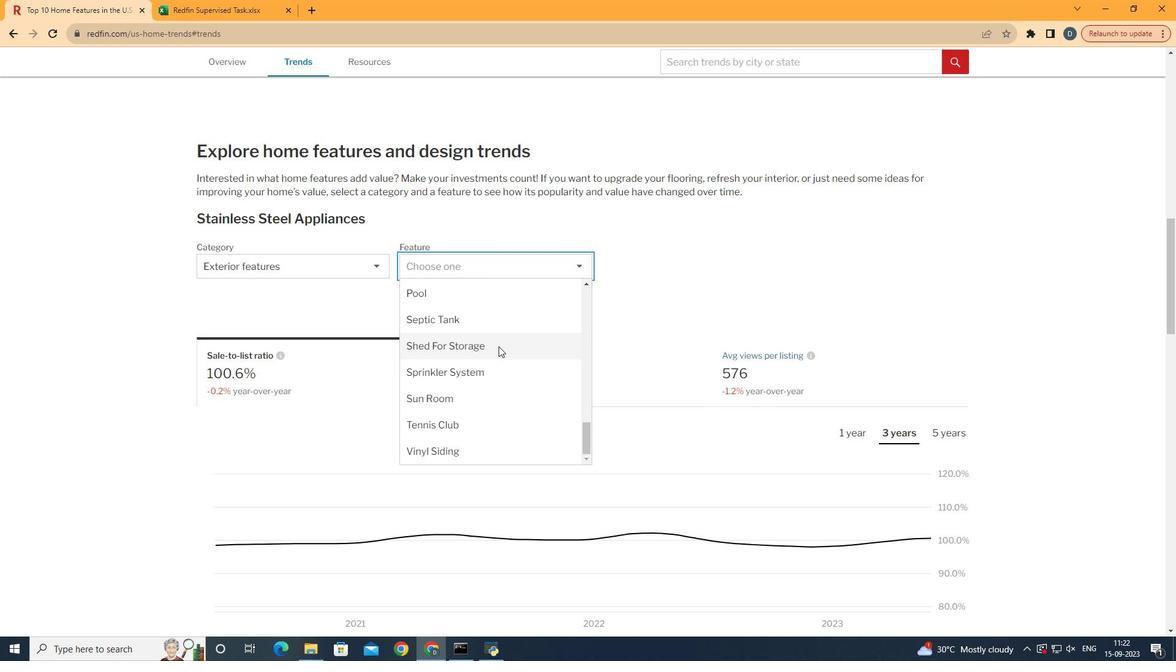 
Action: Mouse scrolled (508, 357) with delta (0, 0)
Screenshot: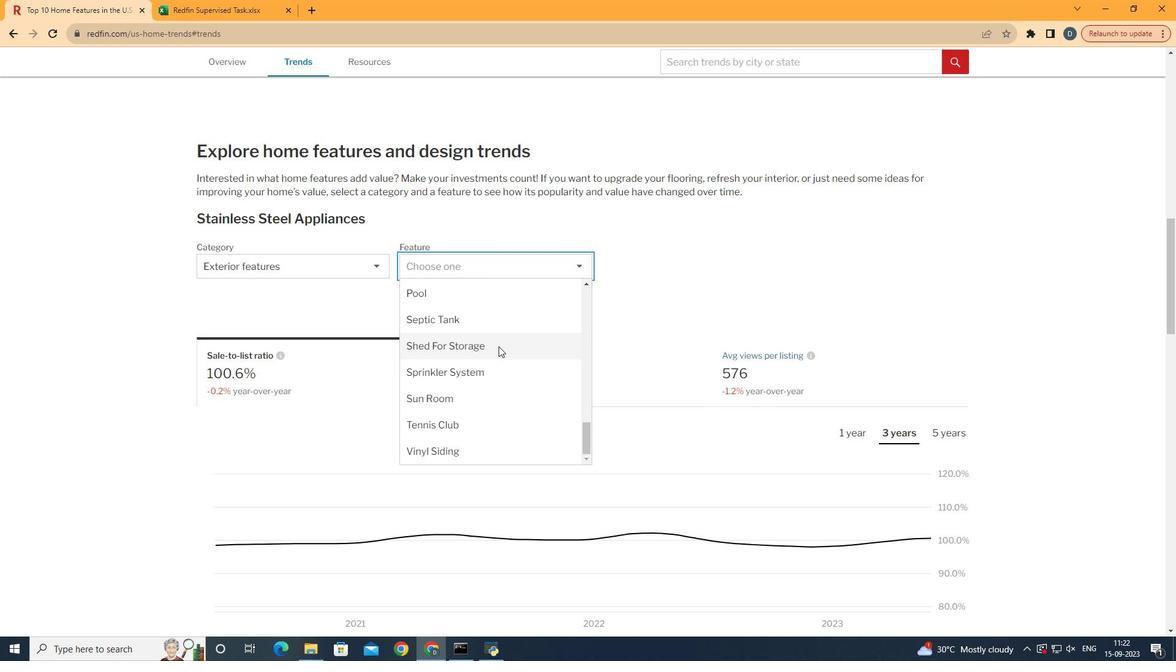
Action: Mouse scrolled (508, 357) with delta (0, 0)
Screenshot: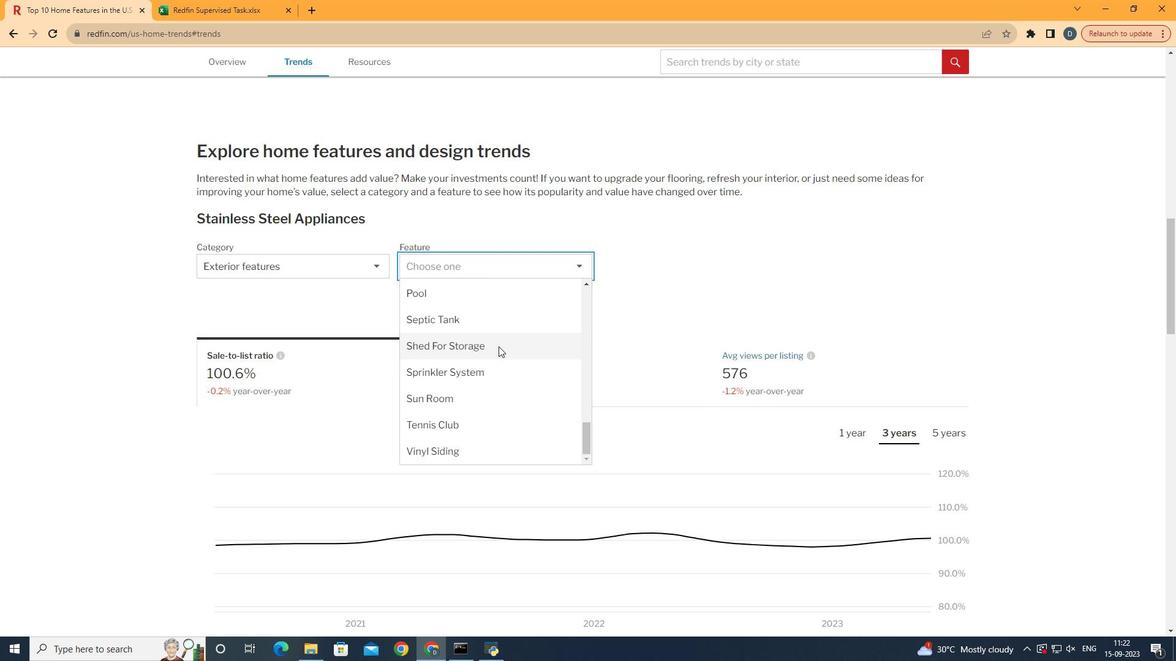 
Action: Mouse scrolled (508, 357) with delta (0, 0)
Screenshot: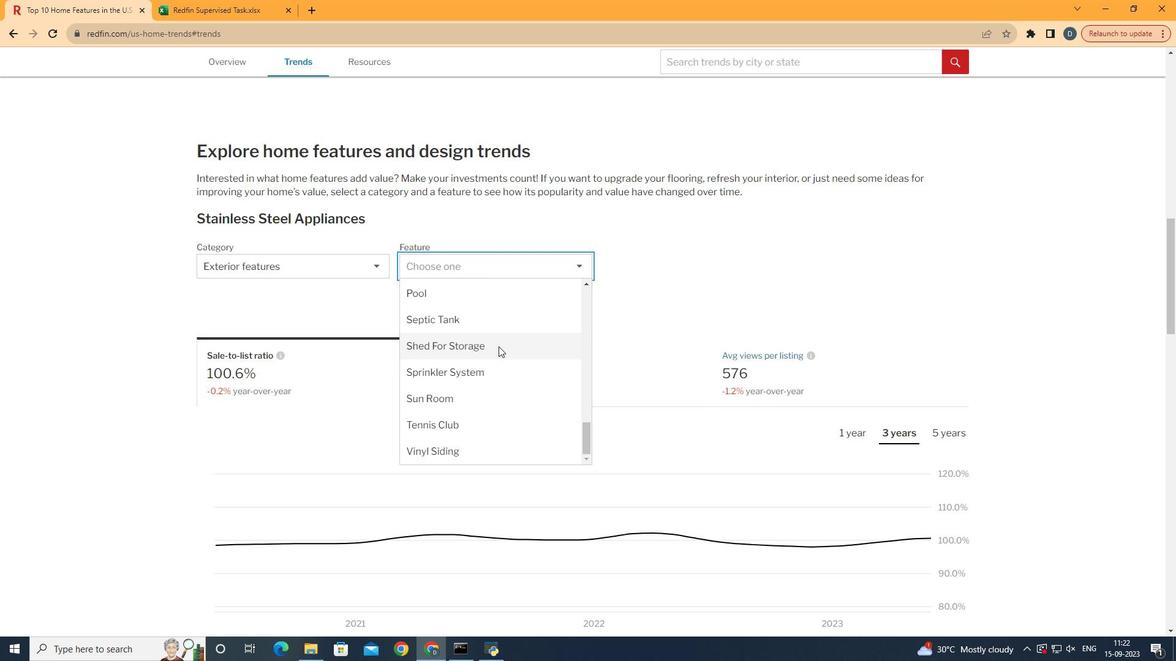 
Action: Mouse moved to (509, 358)
Screenshot: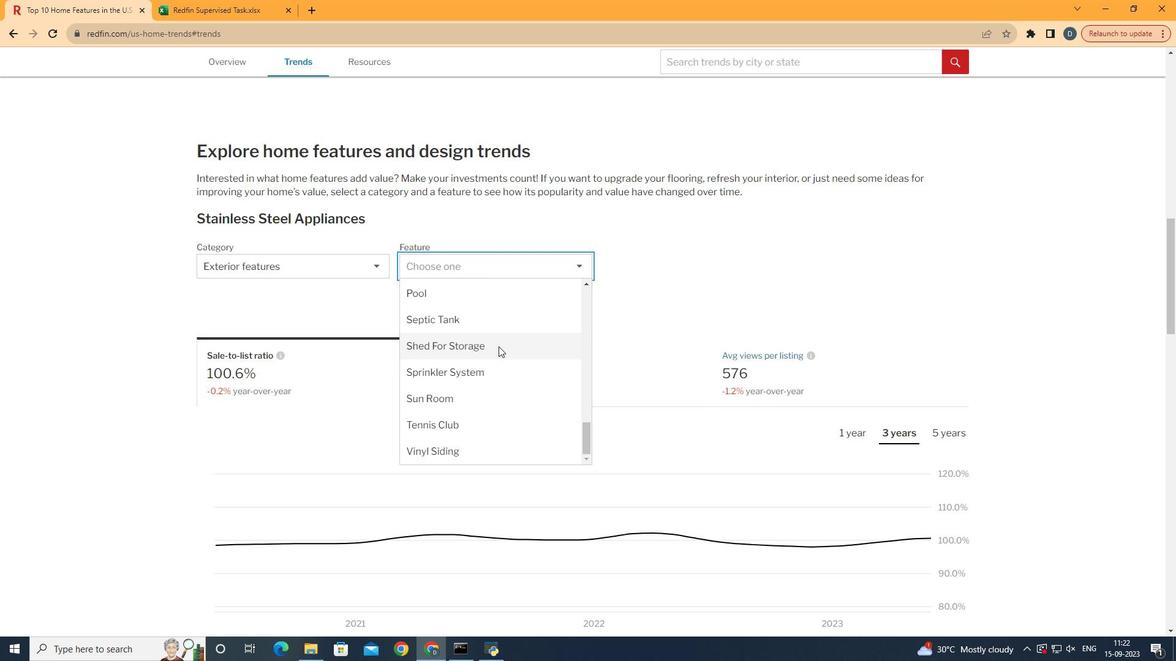 
Action: Mouse scrolled (509, 357) with delta (0, 0)
Screenshot: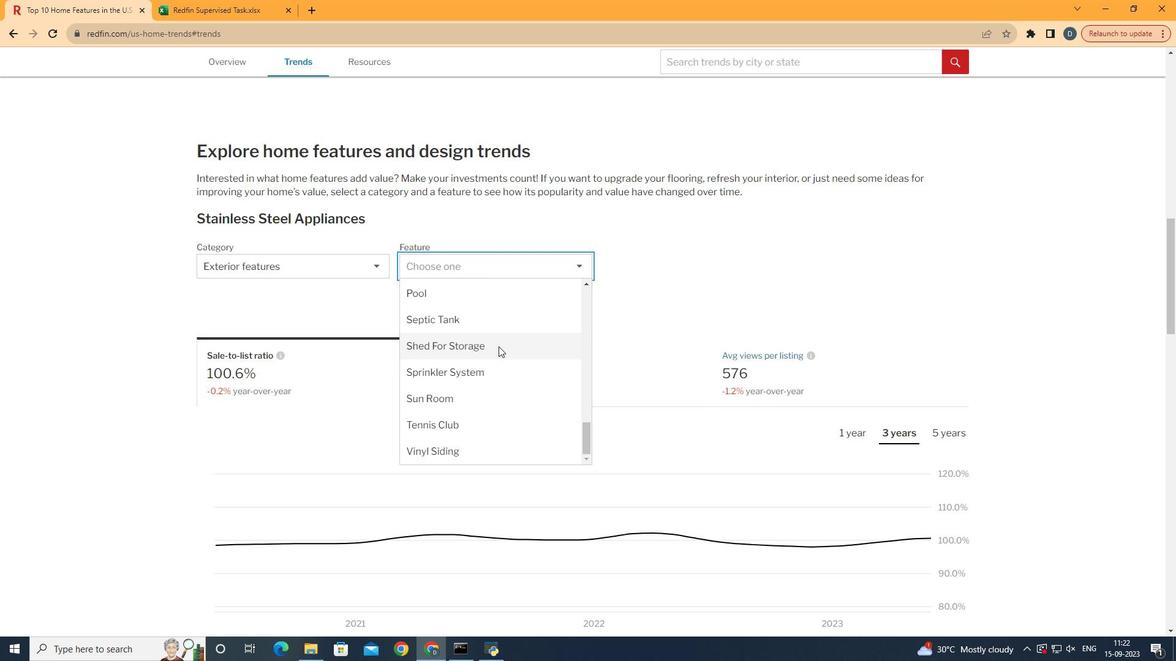 
Action: Mouse scrolled (509, 357) with delta (0, 0)
Screenshot: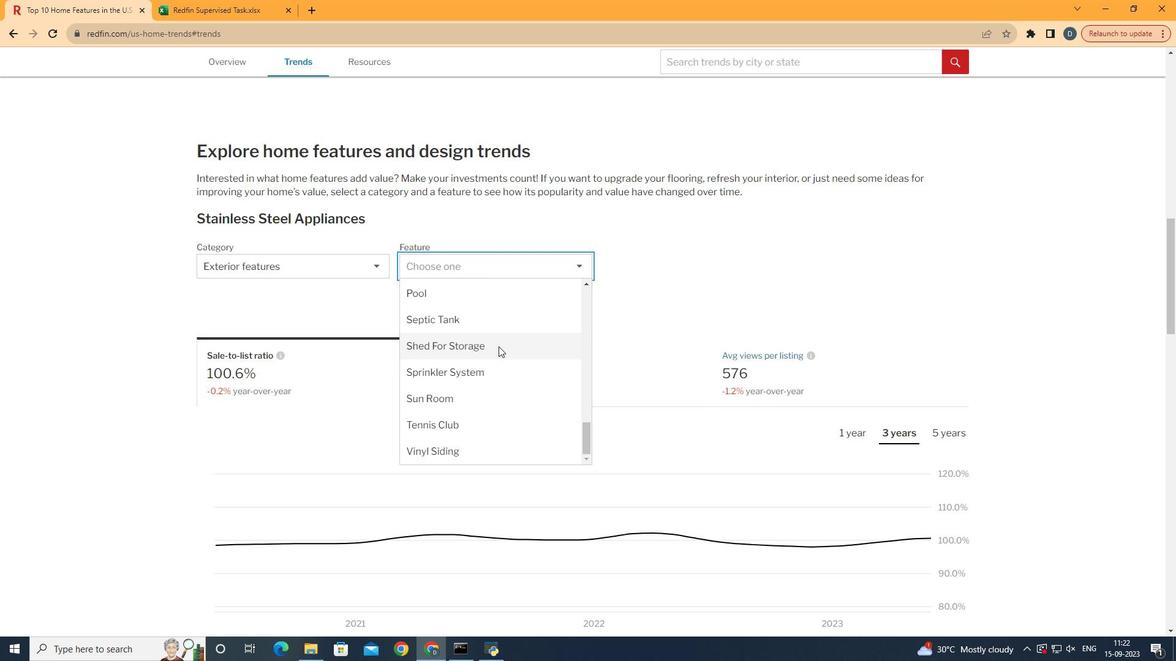 
Action: Mouse moved to (510, 360)
Screenshot: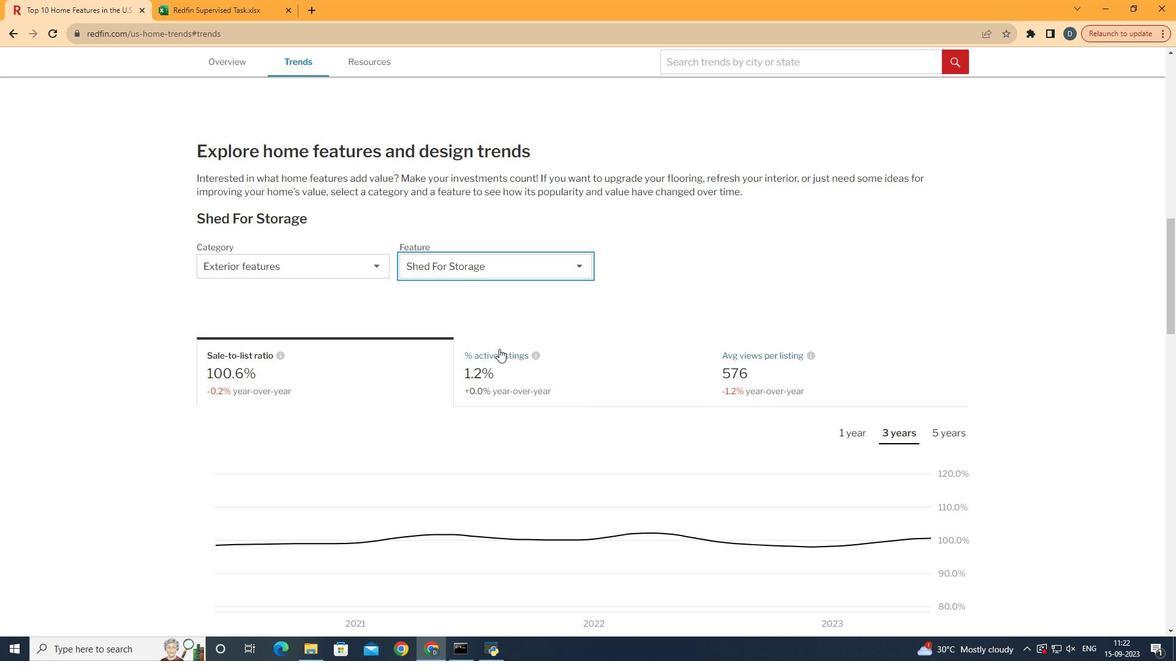 
Action: Mouse pressed left at (510, 360)
Screenshot: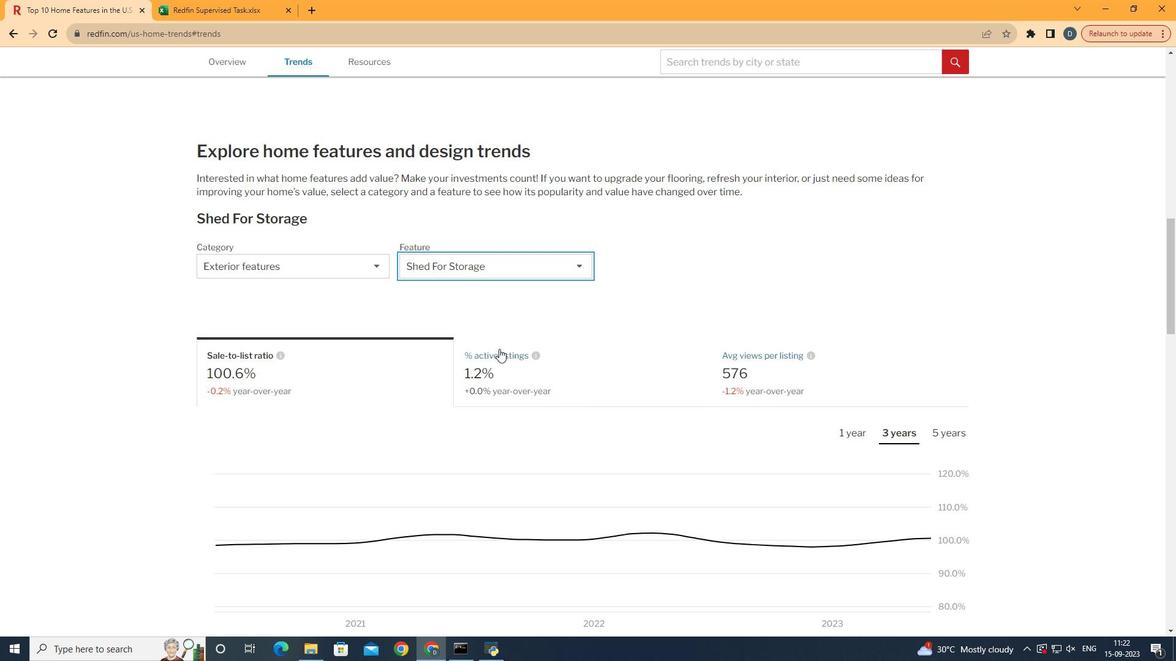 
Action: Mouse moved to (652, 302)
Screenshot: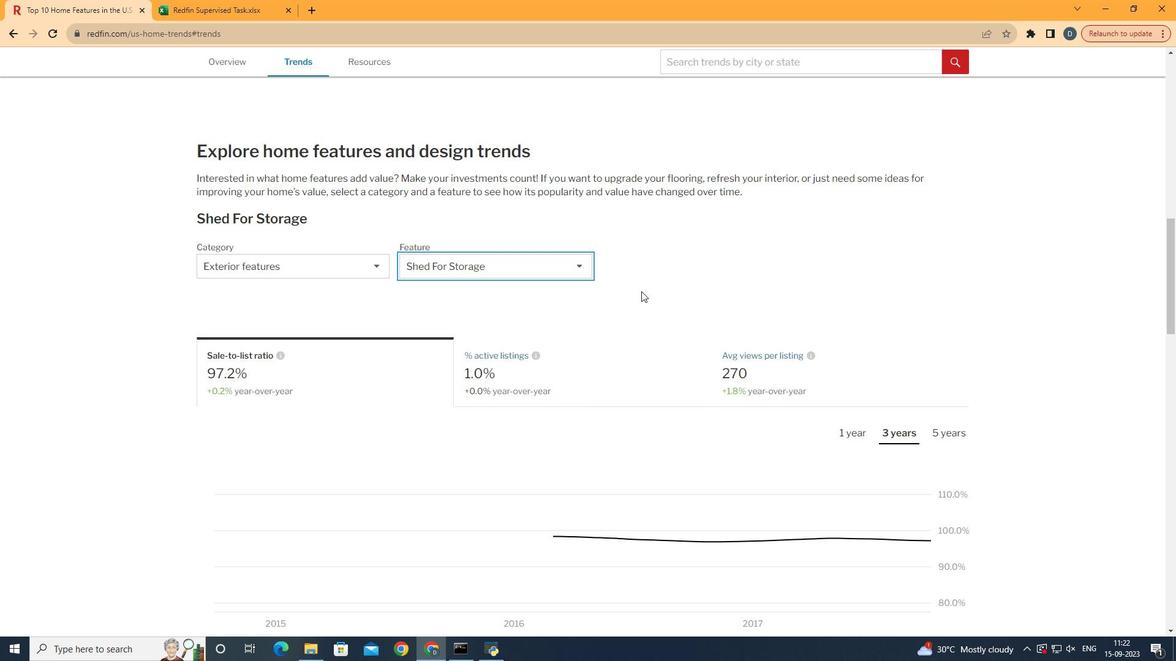 
Action: Mouse scrolled (652, 302) with delta (0, 0)
Screenshot: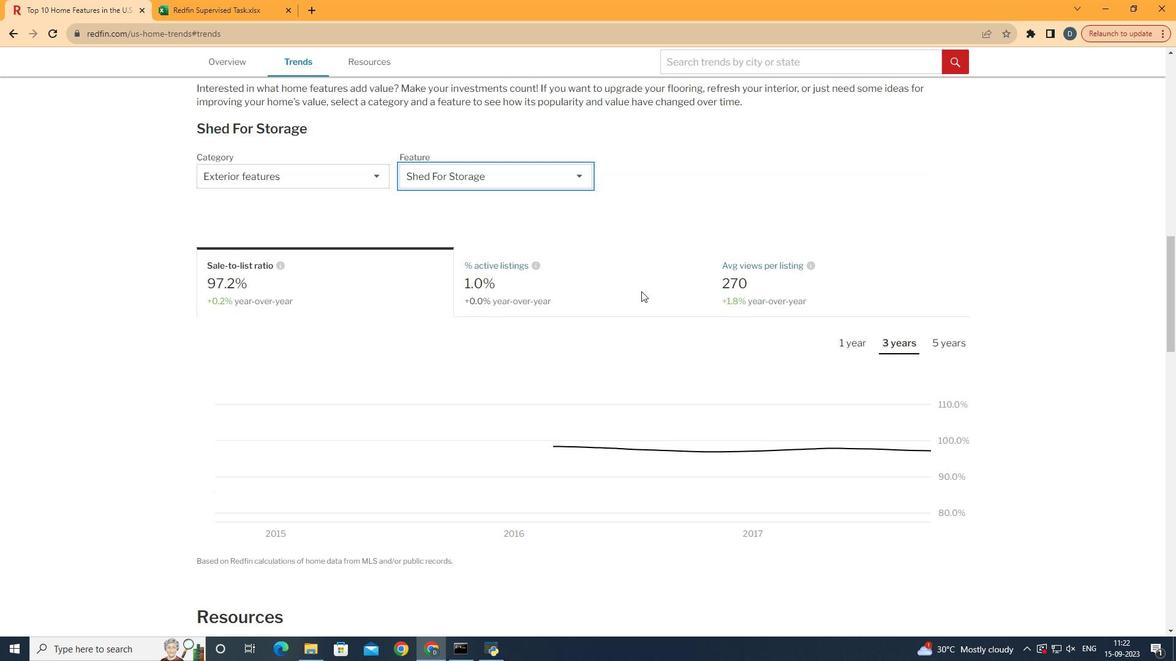 
Action: Mouse scrolled (652, 302) with delta (0, 0)
Screenshot: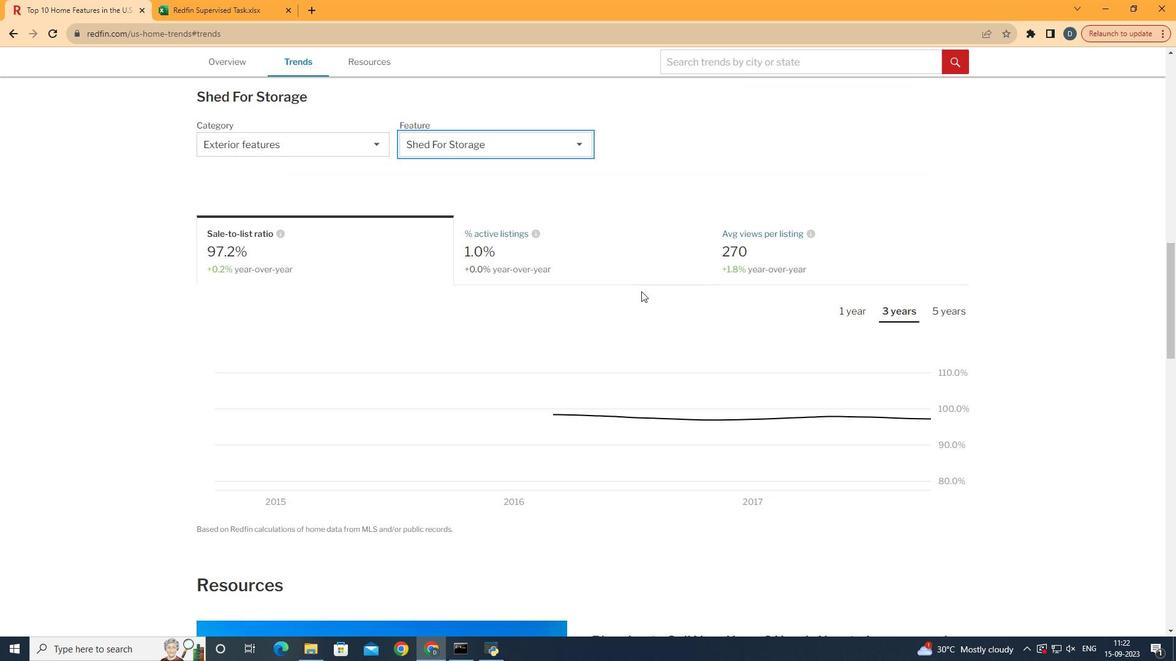 
Action: Mouse moved to (844, 269)
Screenshot: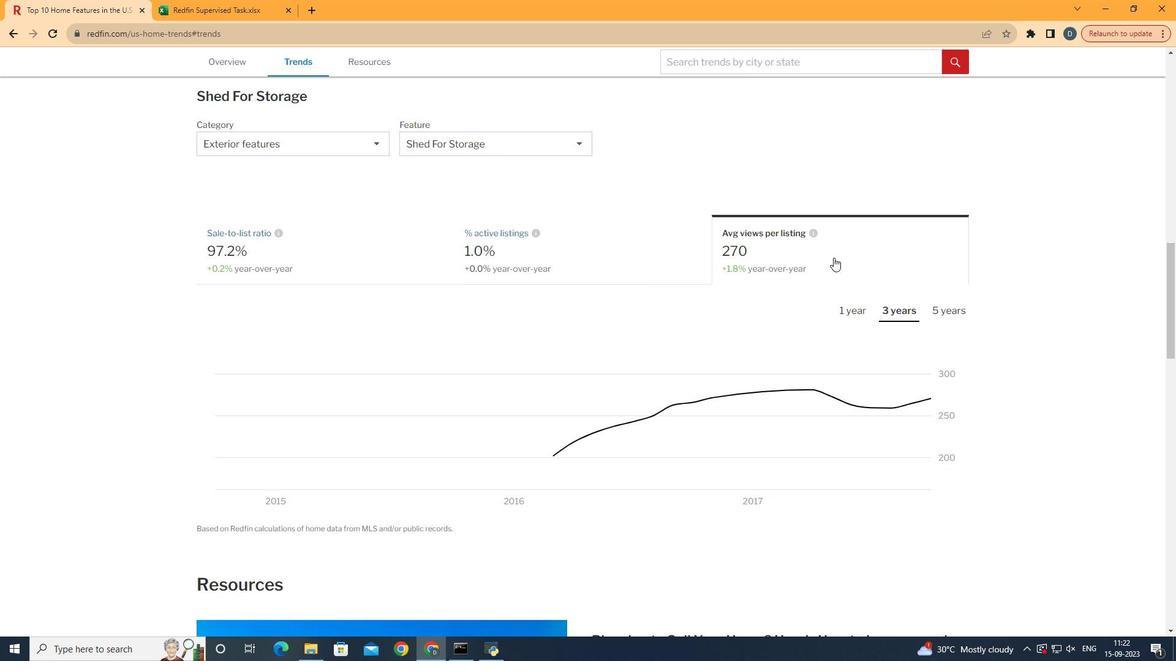 
Action: Mouse pressed left at (844, 269)
Screenshot: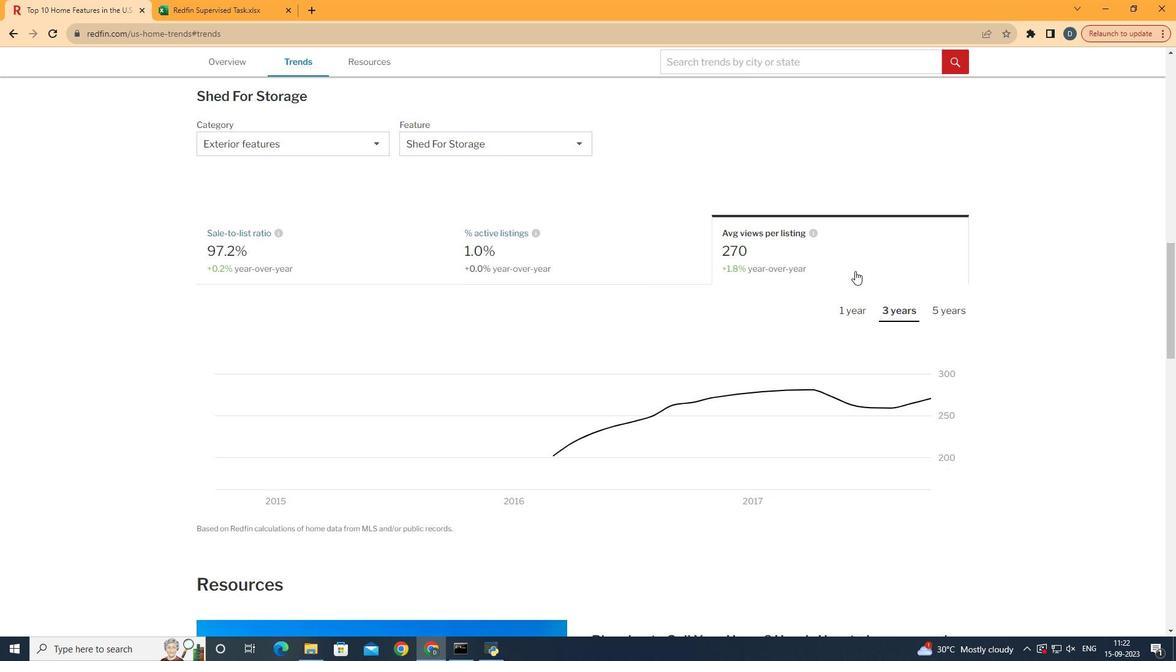 
Action: Mouse moved to (912, 322)
Screenshot: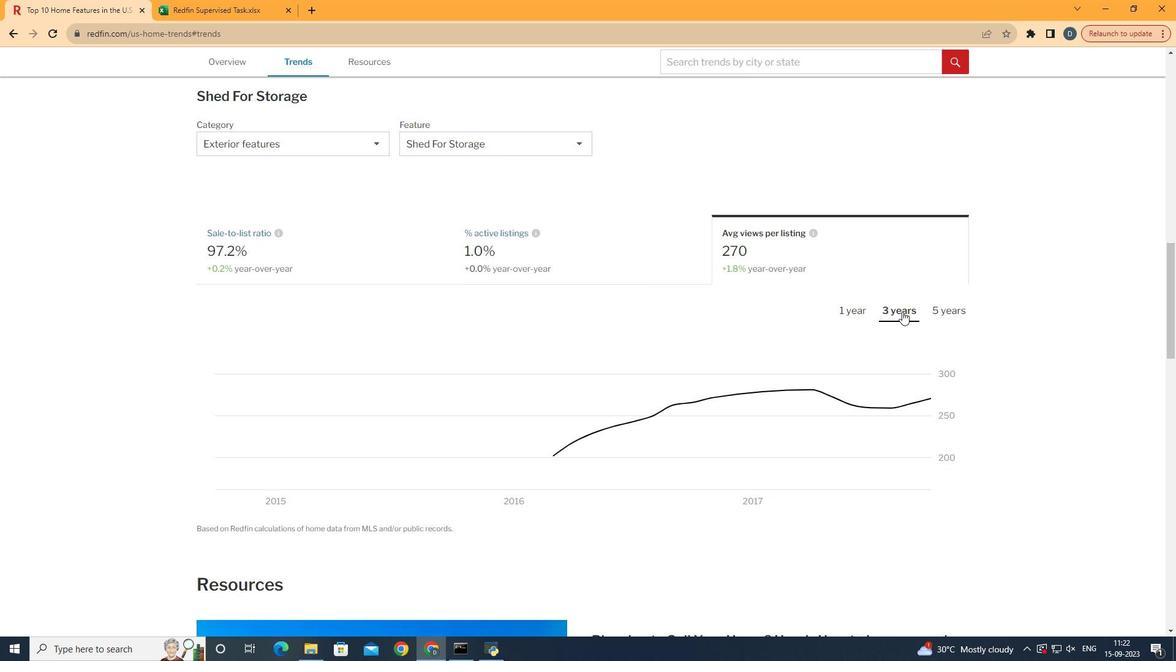 
Action: Mouse pressed left at (912, 322)
Screenshot: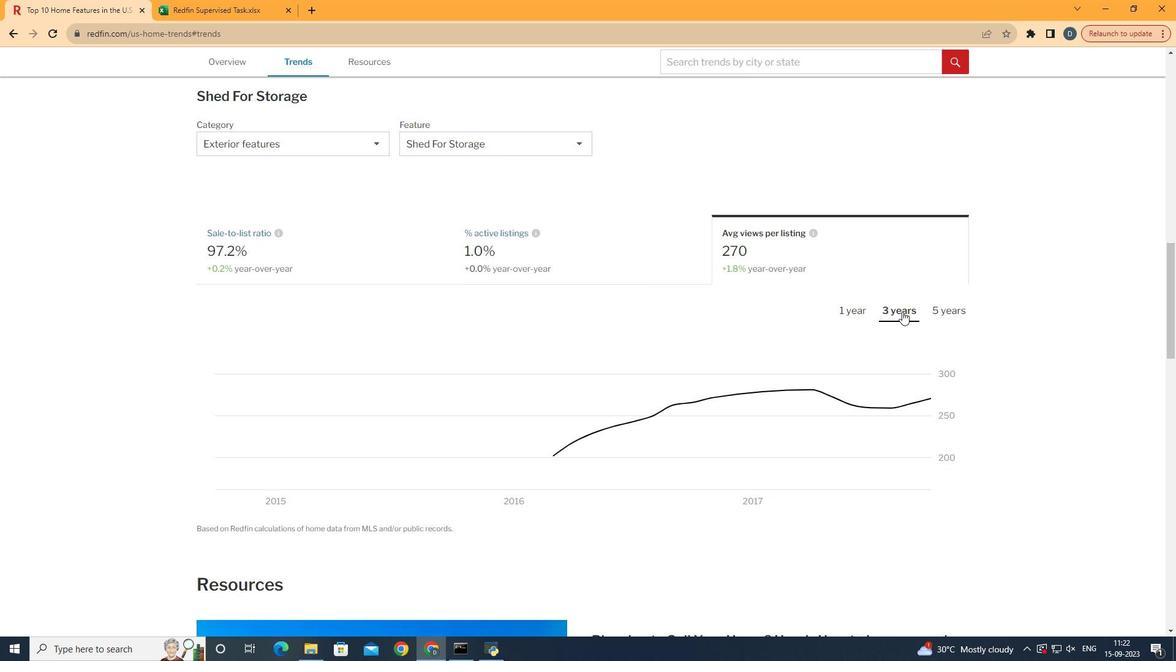
Action: Mouse moved to (913, 323)
Screenshot: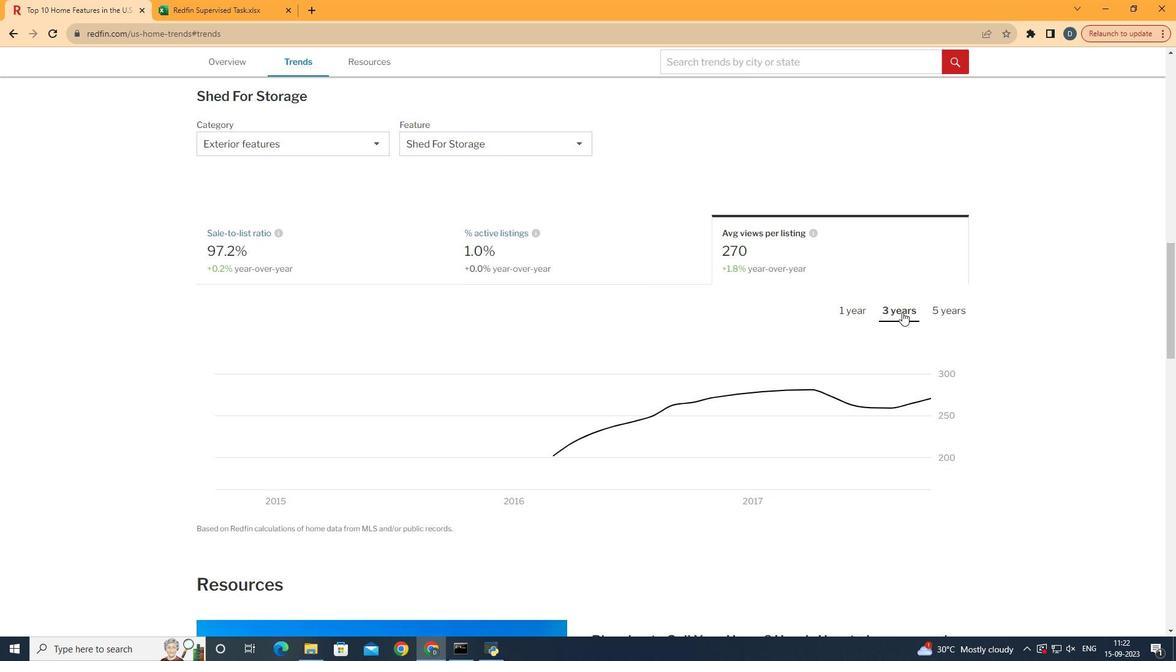 
